 Task: Select all in the smart commit changes.
Action: Mouse moved to (27, 635)
Screenshot: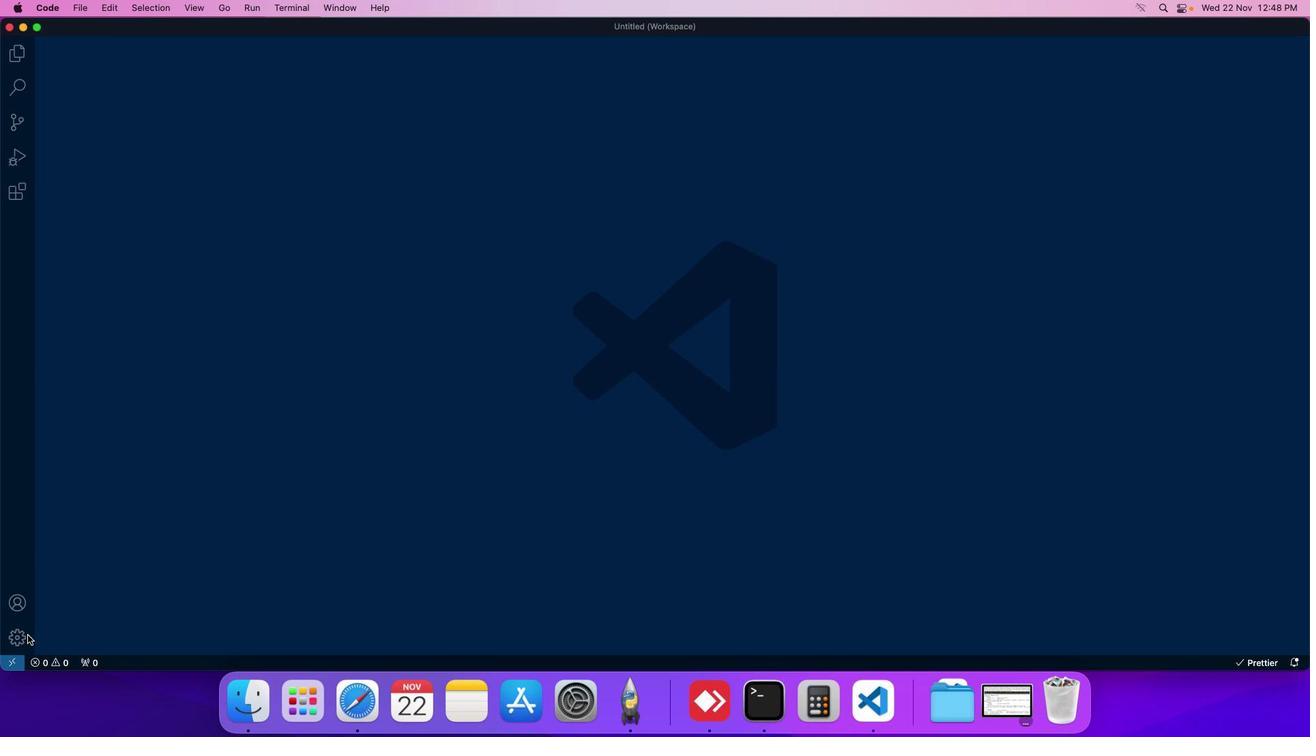
Action: Mouse pressed left at (27, 635)
Screenshot: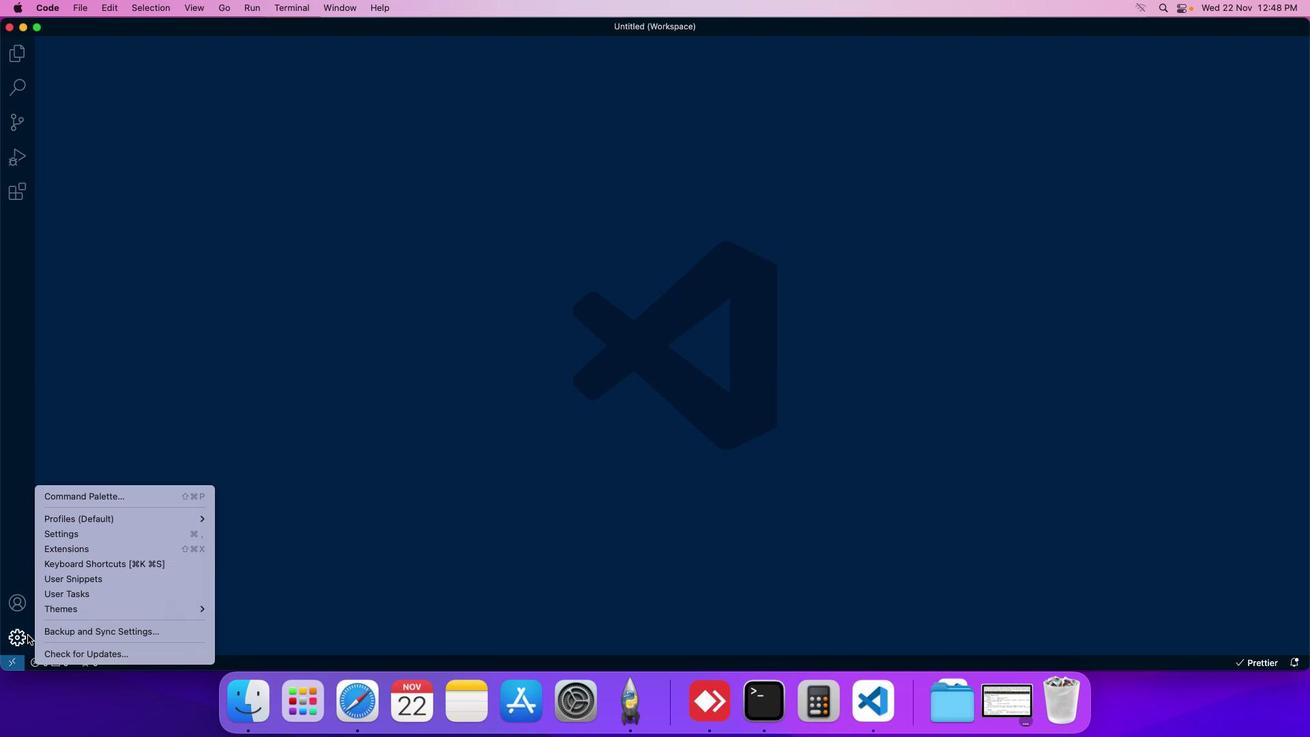 
Action: Mouse moved to (55, 539)
Screenshot: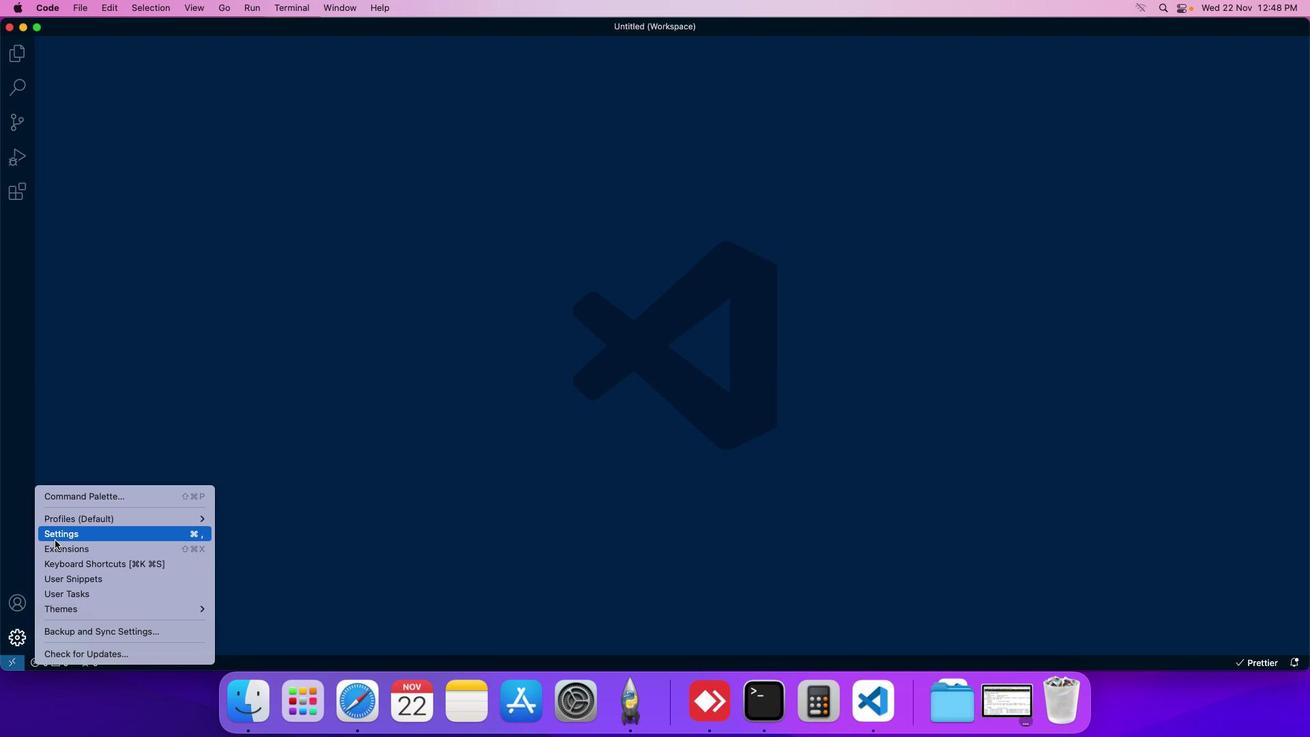 
Action: Mouse pressed left at (55, 539)
Screenshot: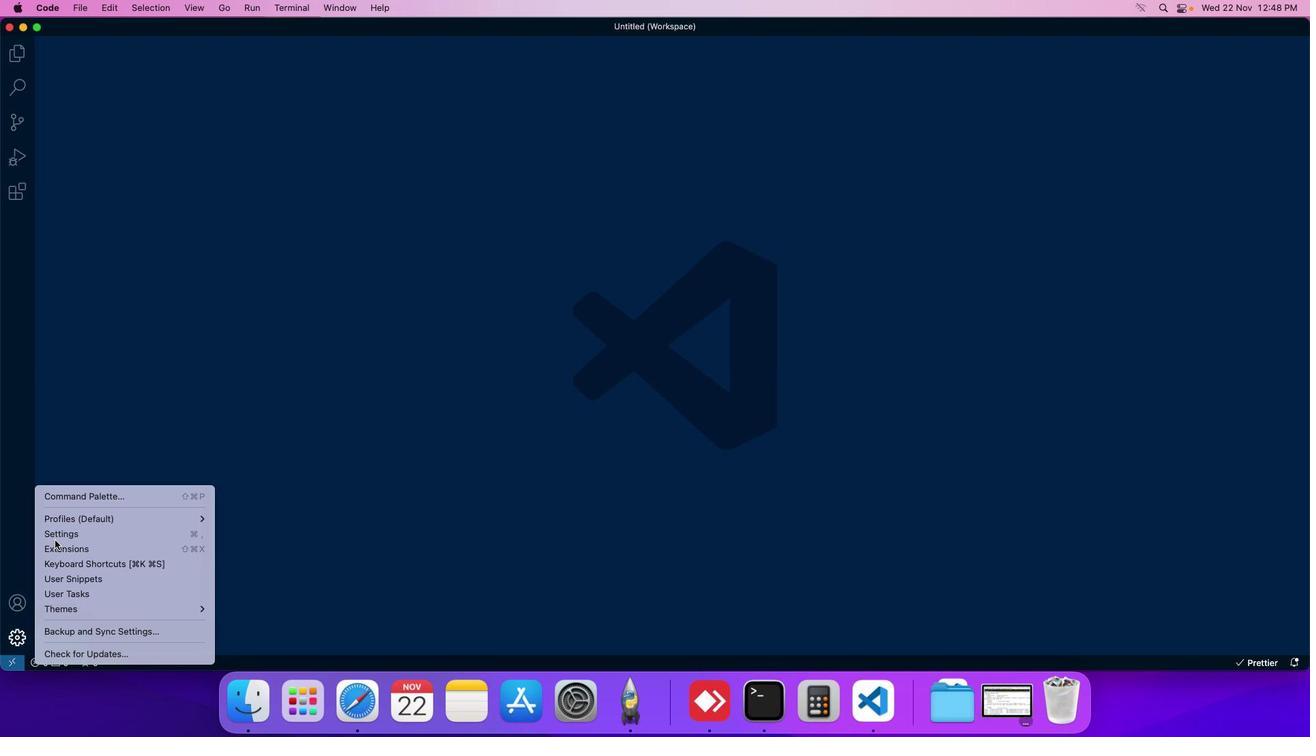 
Action: Mouse moved to (307, 111)
Screenshot: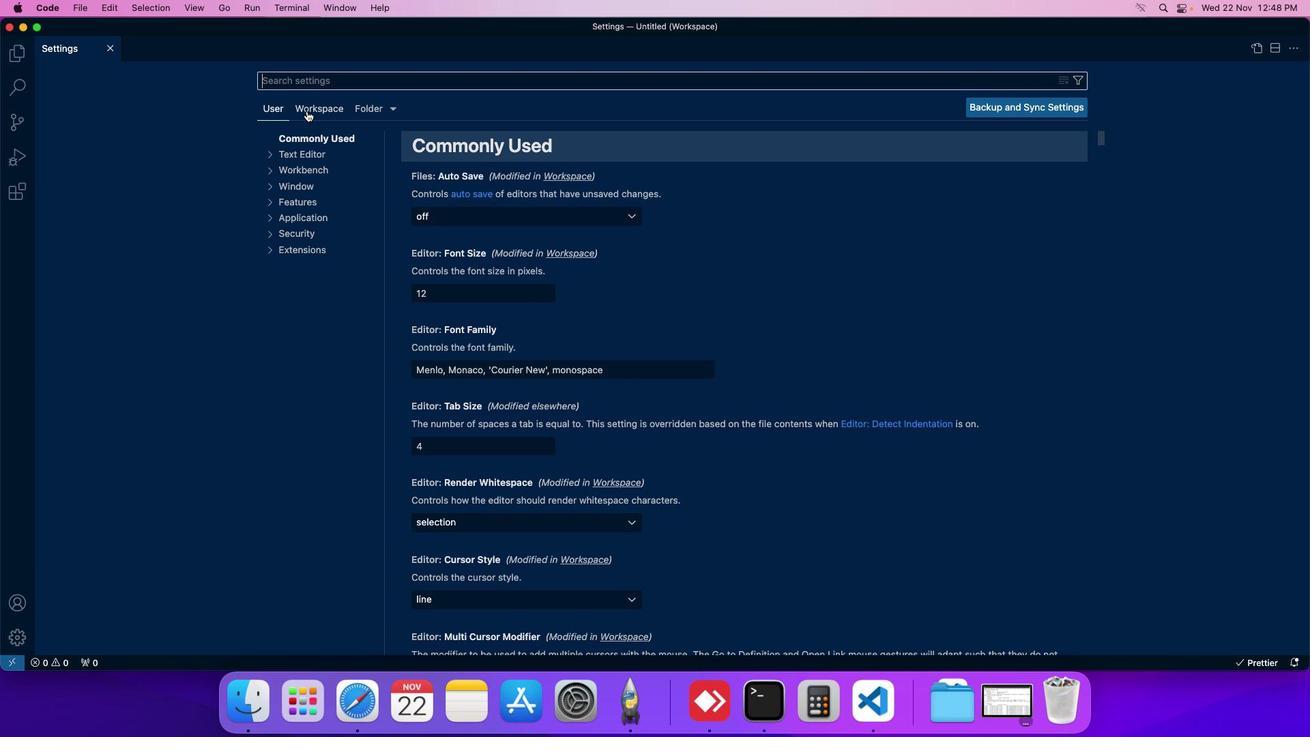 
Action: Mouse pressed left at (307, 111)
Screenshot: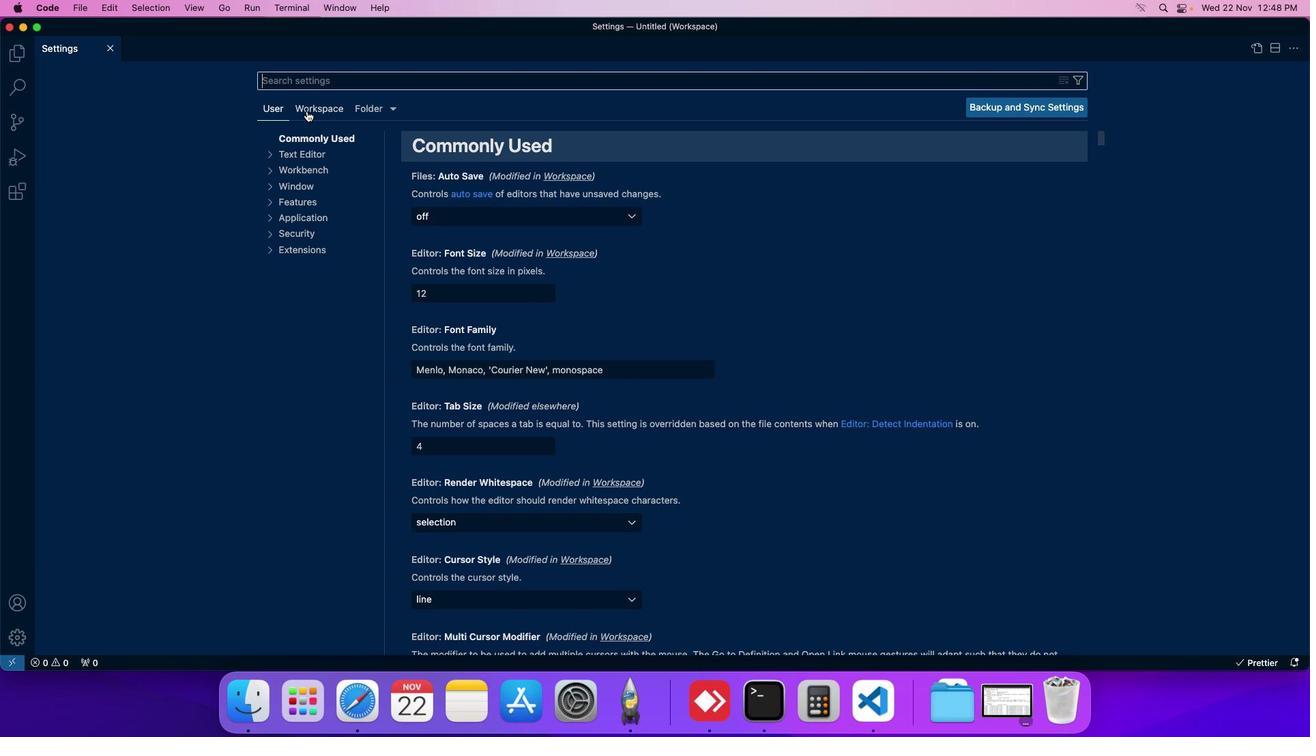 
Action: Mouse moved to (298, 236)
Screenshot: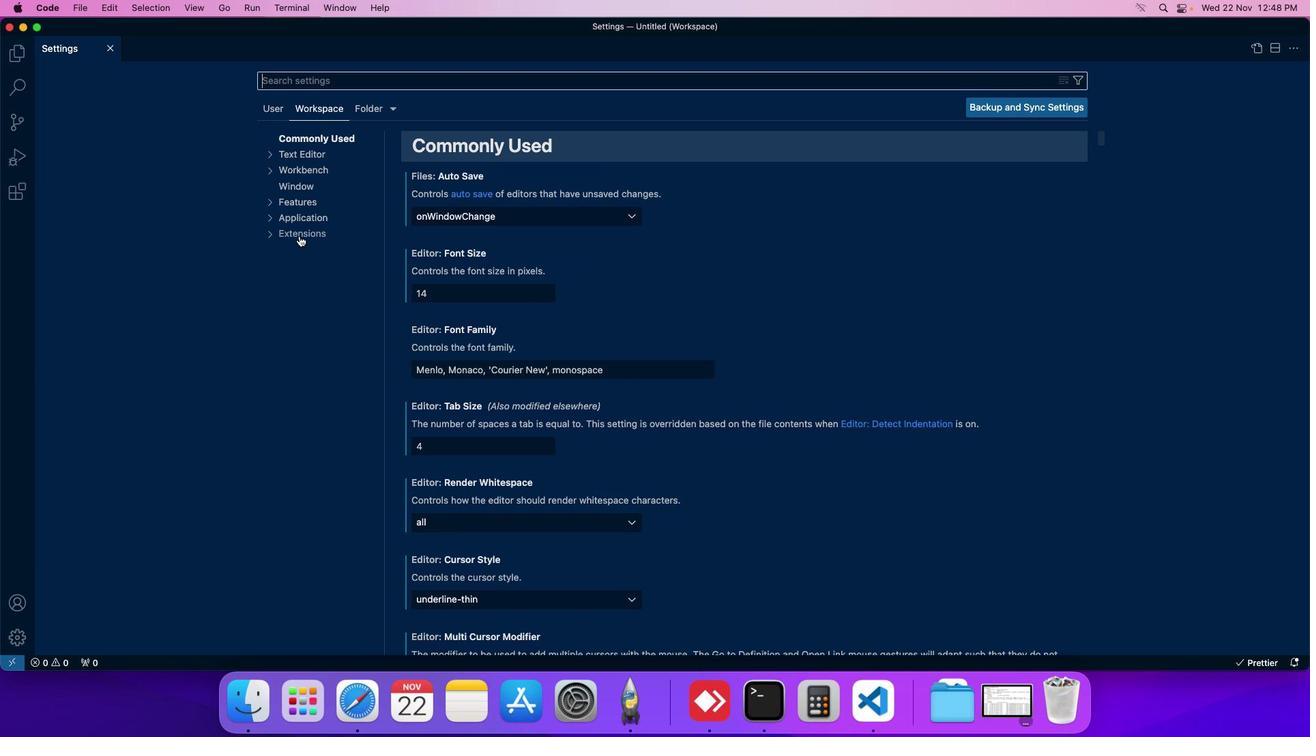 
Action: Mouse pressed left at (298, 236)
Screenshot: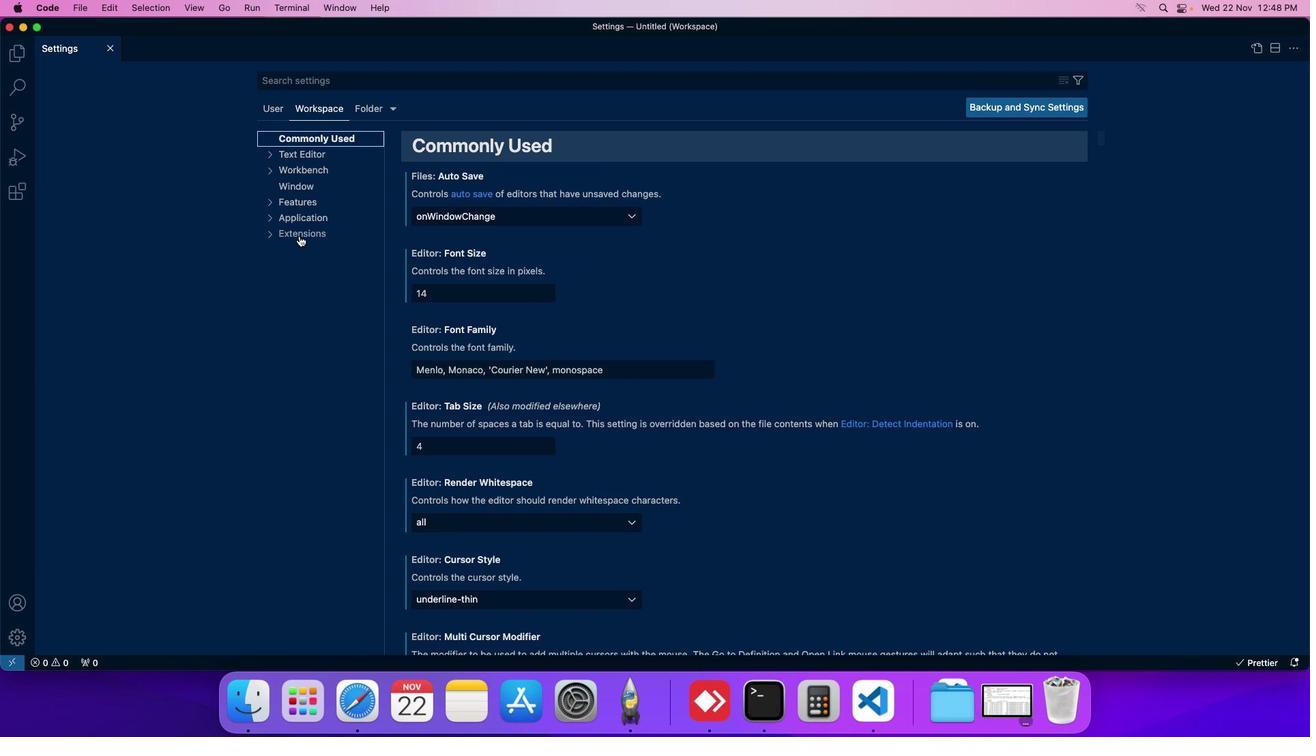 
Action: Mouse moved to (297, 297)
Screenshot: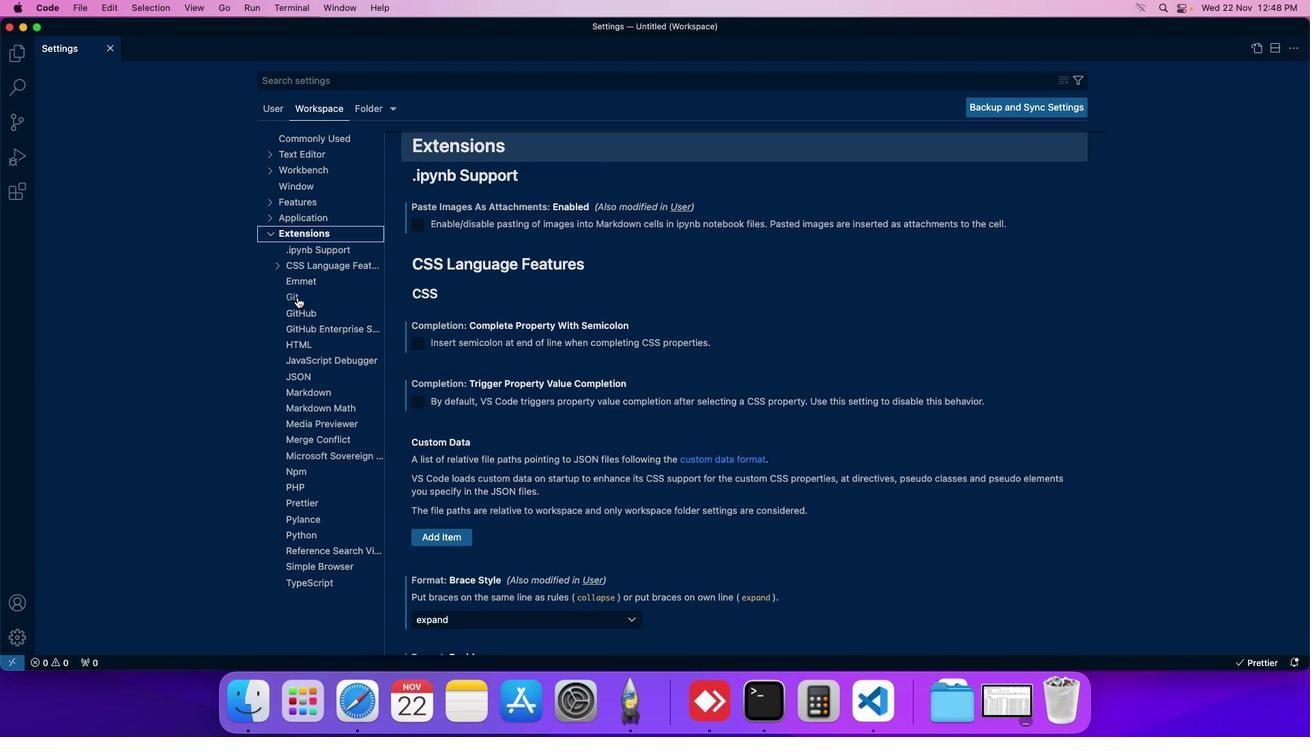 
Action: Mouse pressed left at (297, 297)
Screenshot: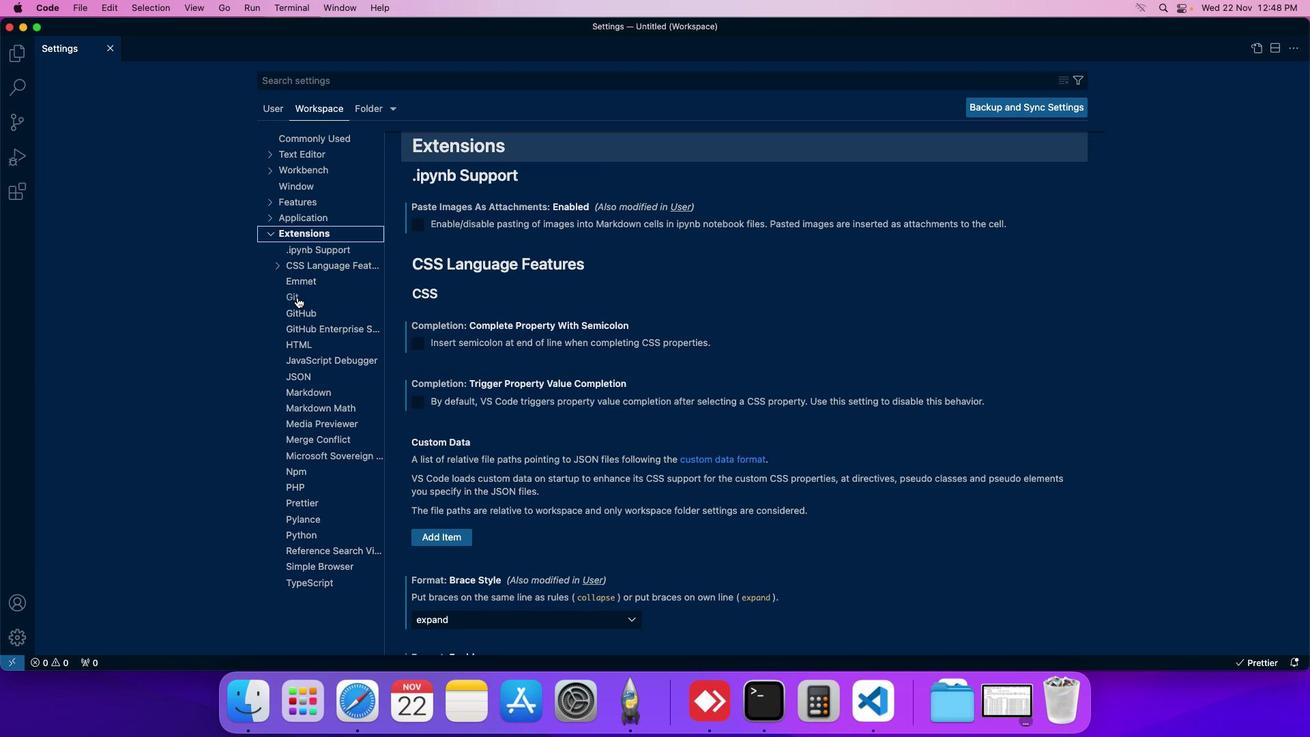 
Action: Mouse moved to (507, 384)
Screenshot: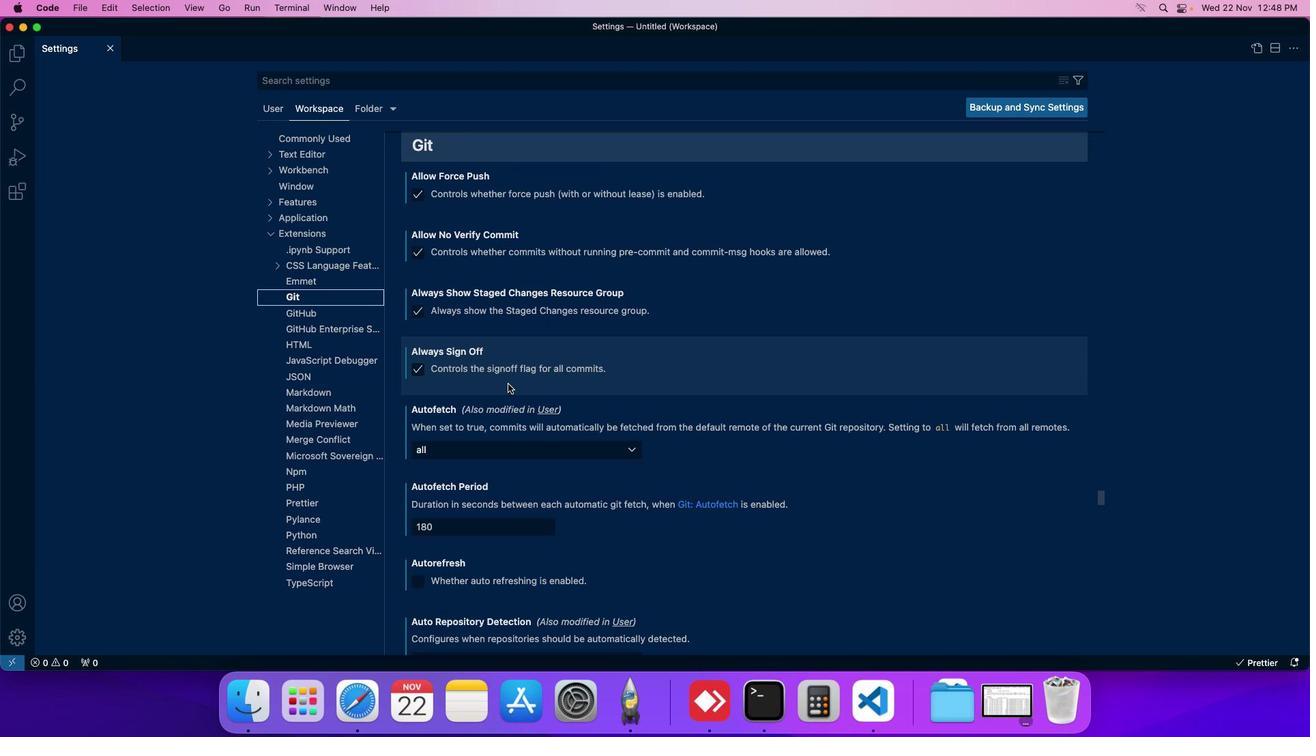 
Action: Mouse scrolled (507, 384) with delta (0, 0)
Screenshot: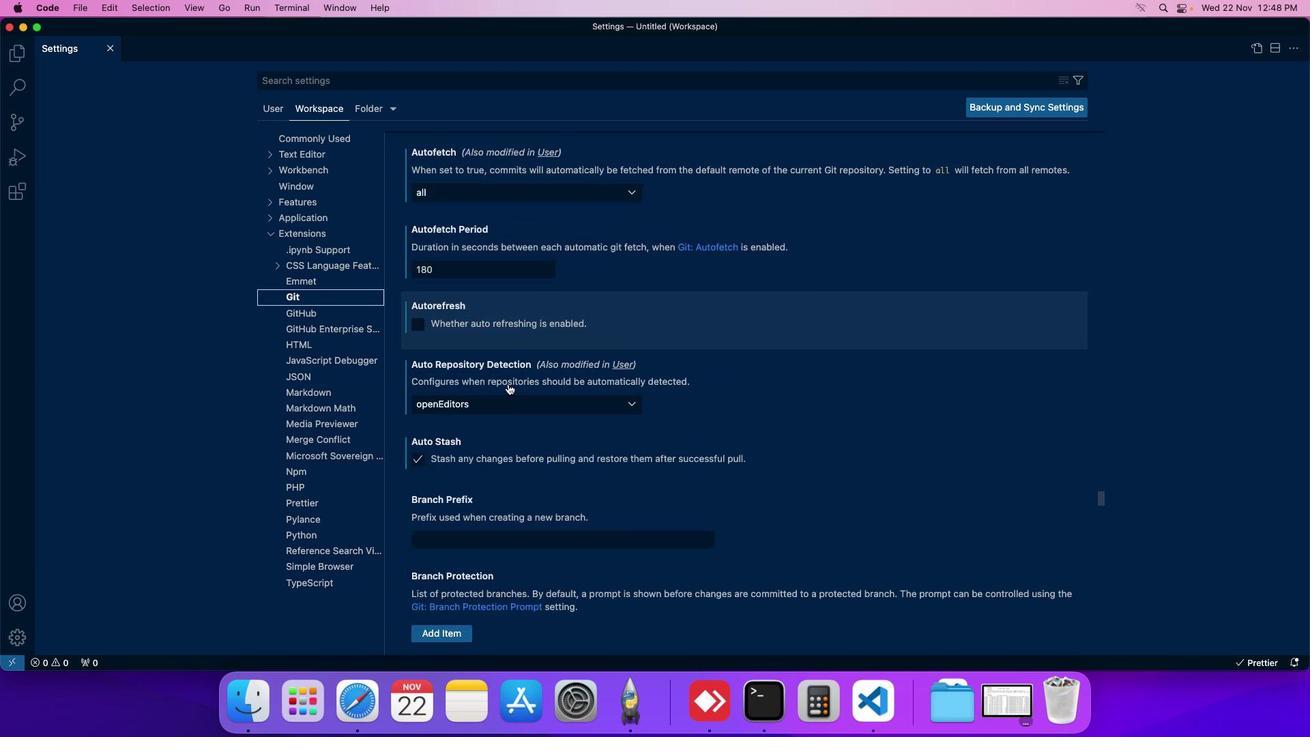 
Action: Mouse scrolled (507, 384) with delta (0, 0)
Screenshot: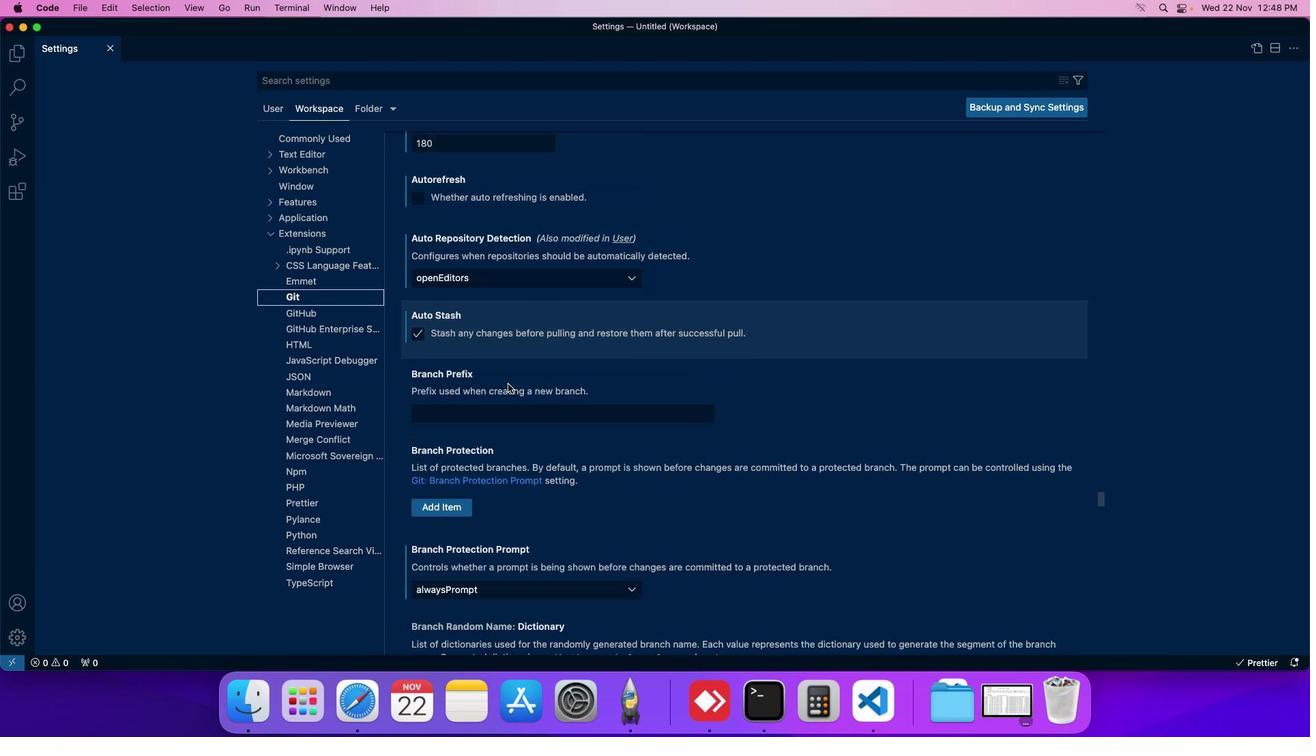 
Action: Mouse scrolled (507, 384) with delta (0, 0)
Screenshot: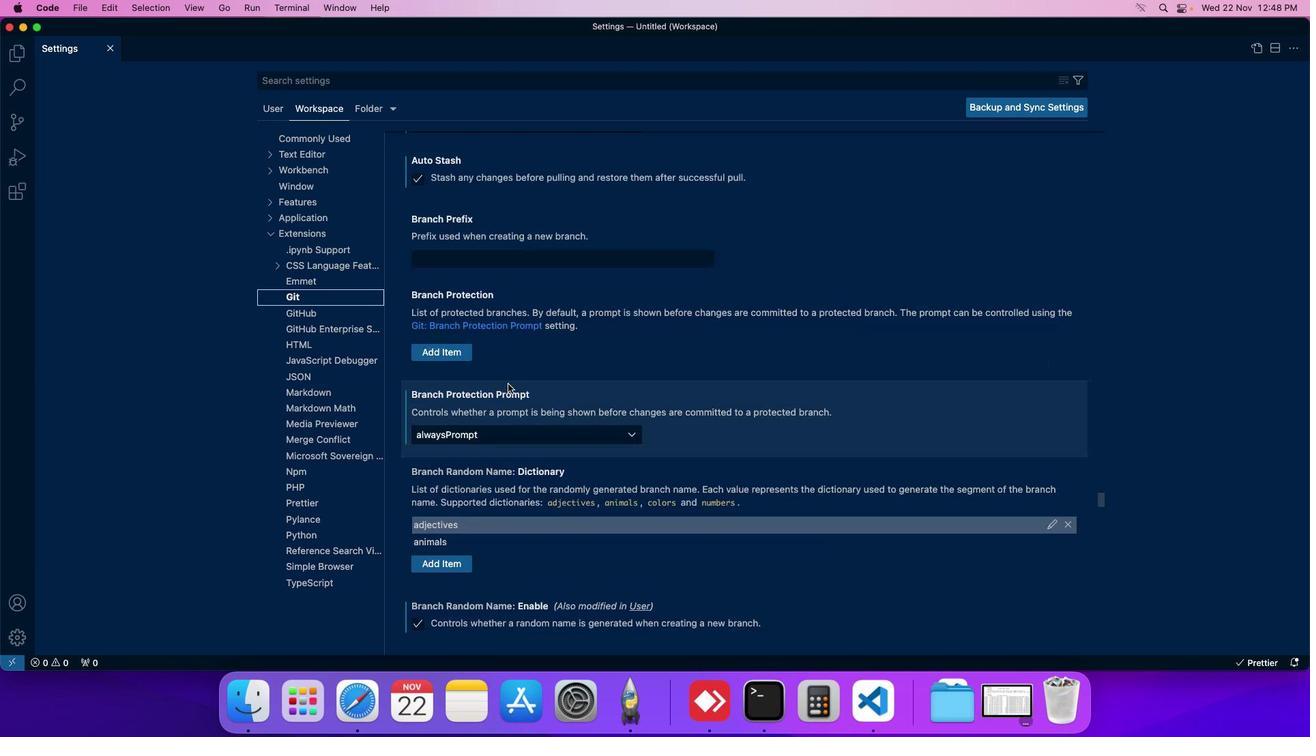 
Action: Mouse scrolled (507, 384) with delta (0, 0)
Screenshot: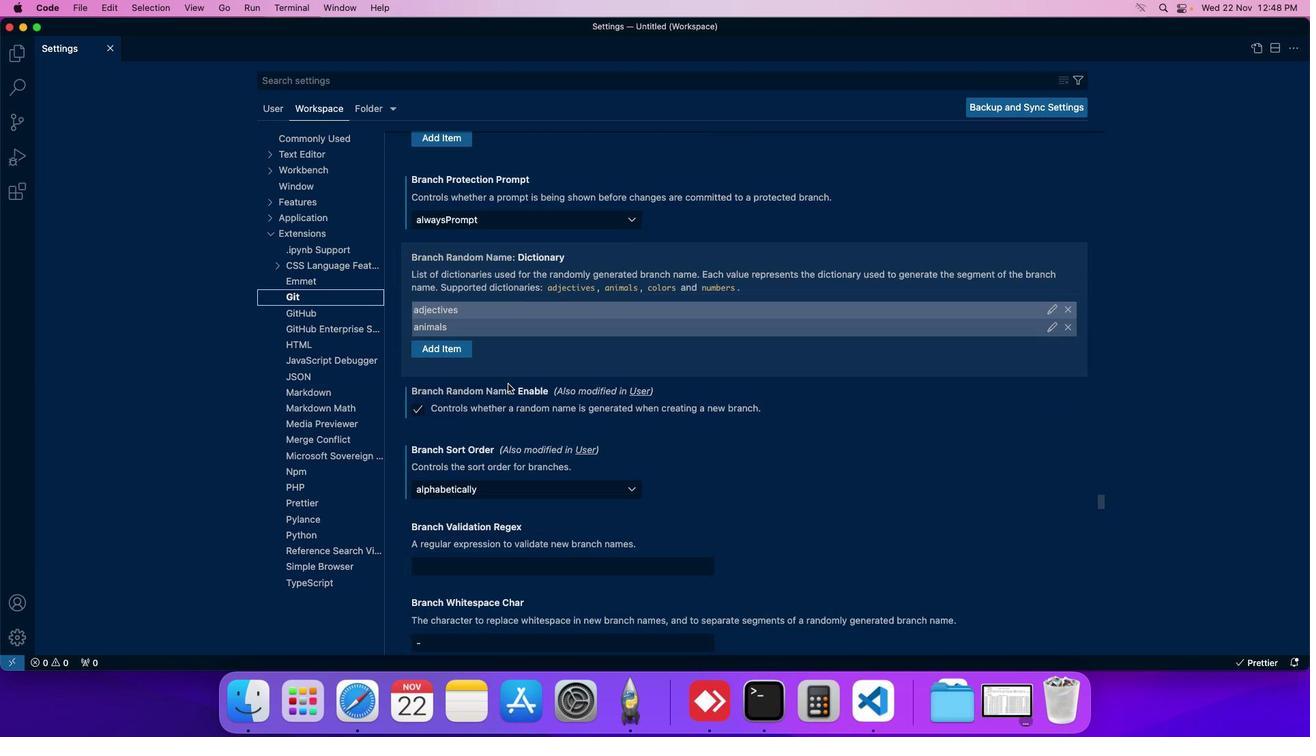 
Action: Mouse scrolled (507, 384) with delta (0, 0)
Screenshot: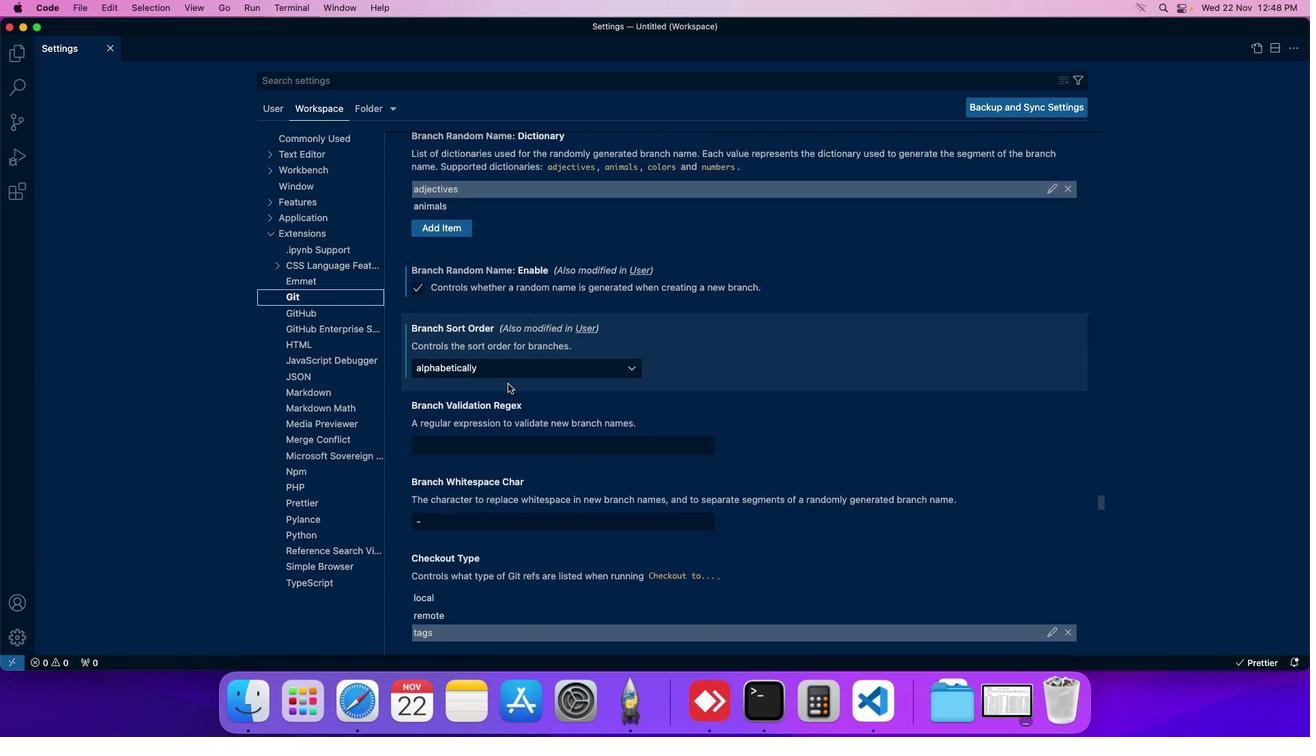 
Action: Mouse scrolled (507, 384) with delta (0, 0)
Screenshot: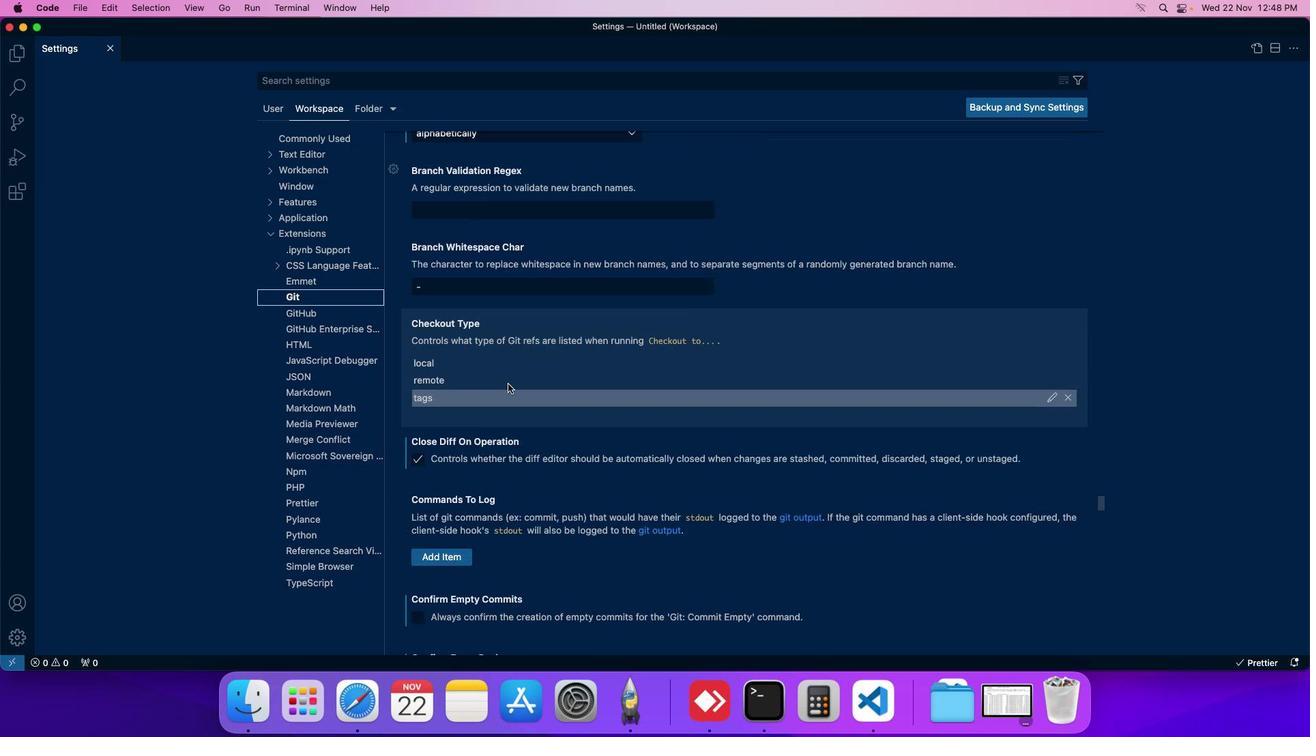 
Action: Mouse scrolled (507, 384) with delta (0, 0)
Screenshot: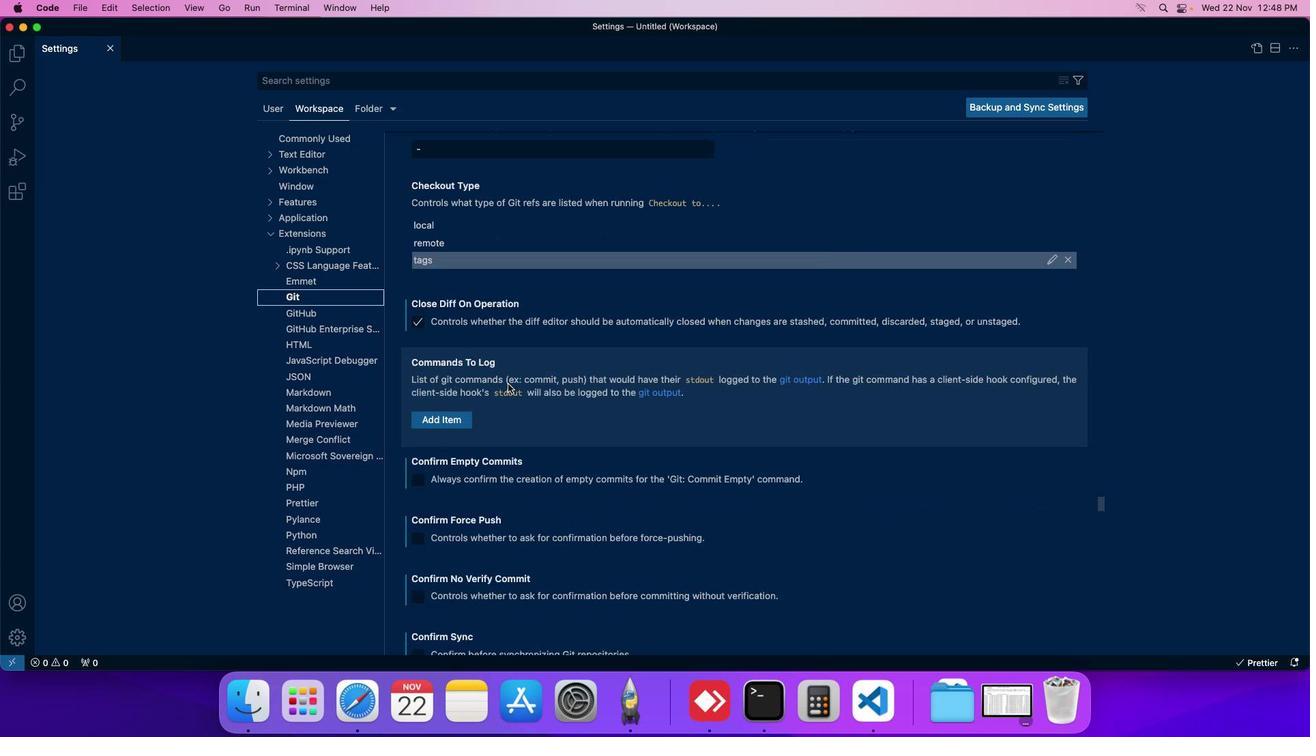 
Action: Mouse scrolled (507, 384) with delta (0, 0)
Screenshot: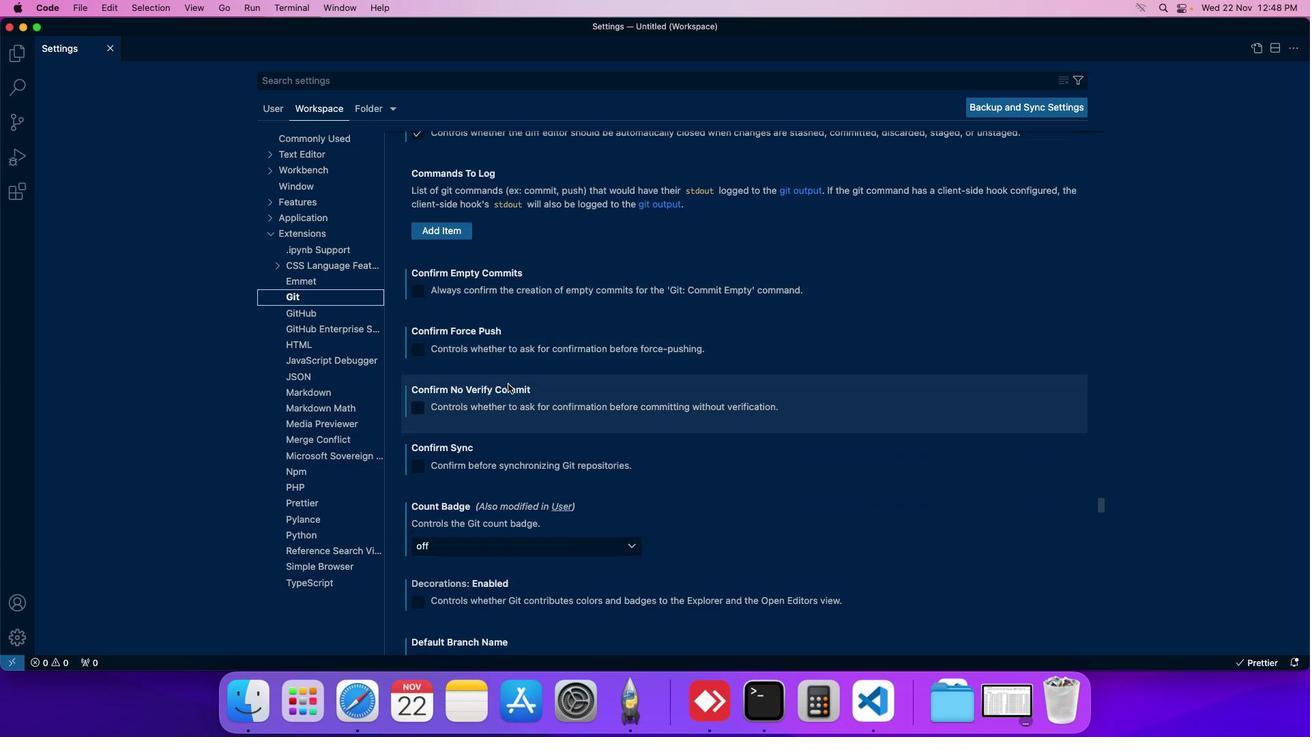 
Action: Mouse scrolled (507, 384) with delta (0, 0)
Screenshot: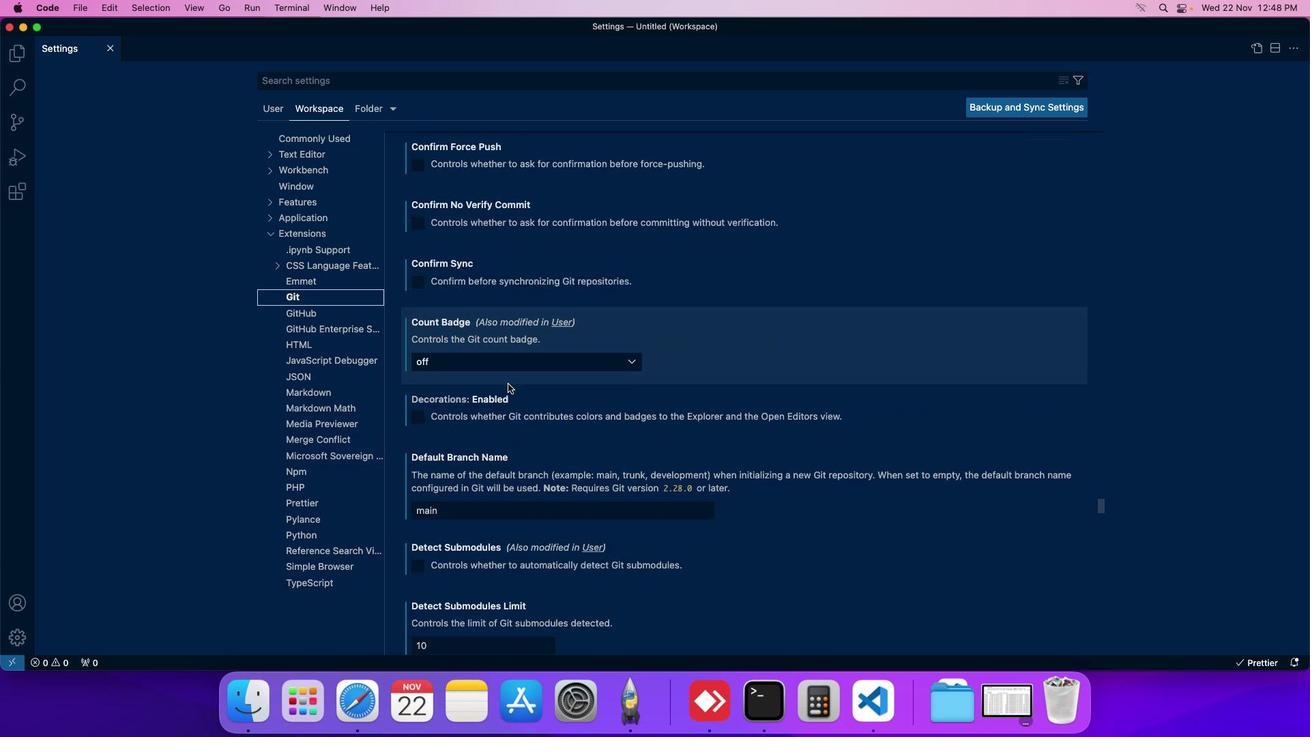 
Action: Mouse scrolled (507, 384) with delta (0, 0)
Screenshot: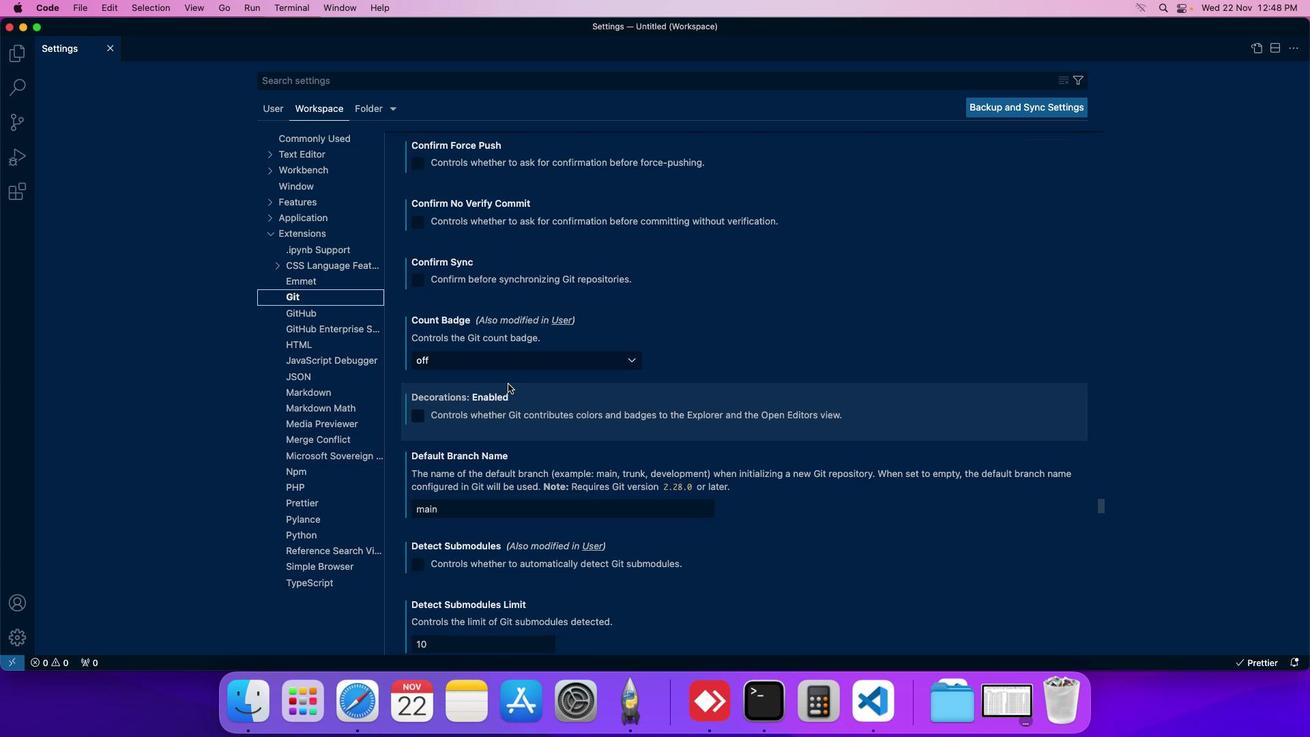 
Action: Mouse scrolled (507, 384) with delta (0, 0)
Screenshot: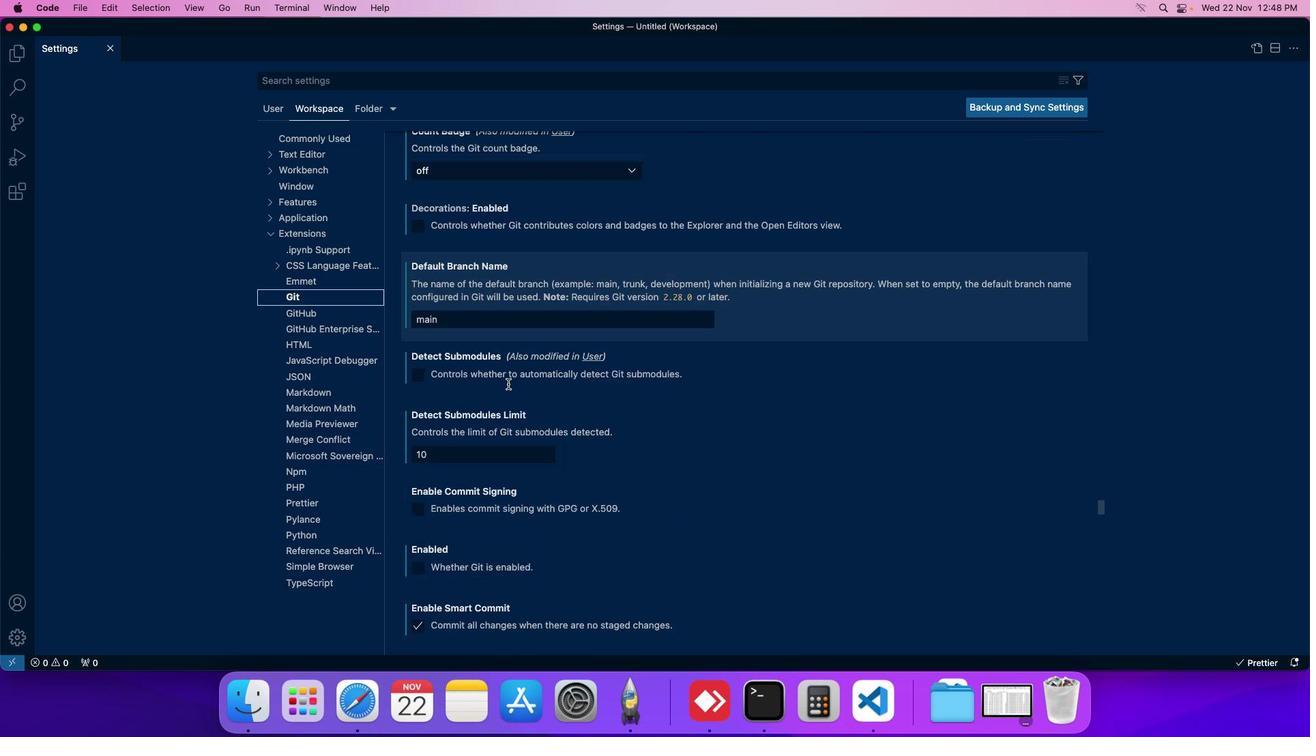 
Action: Mouse moved to (507, 383)
Screenshot: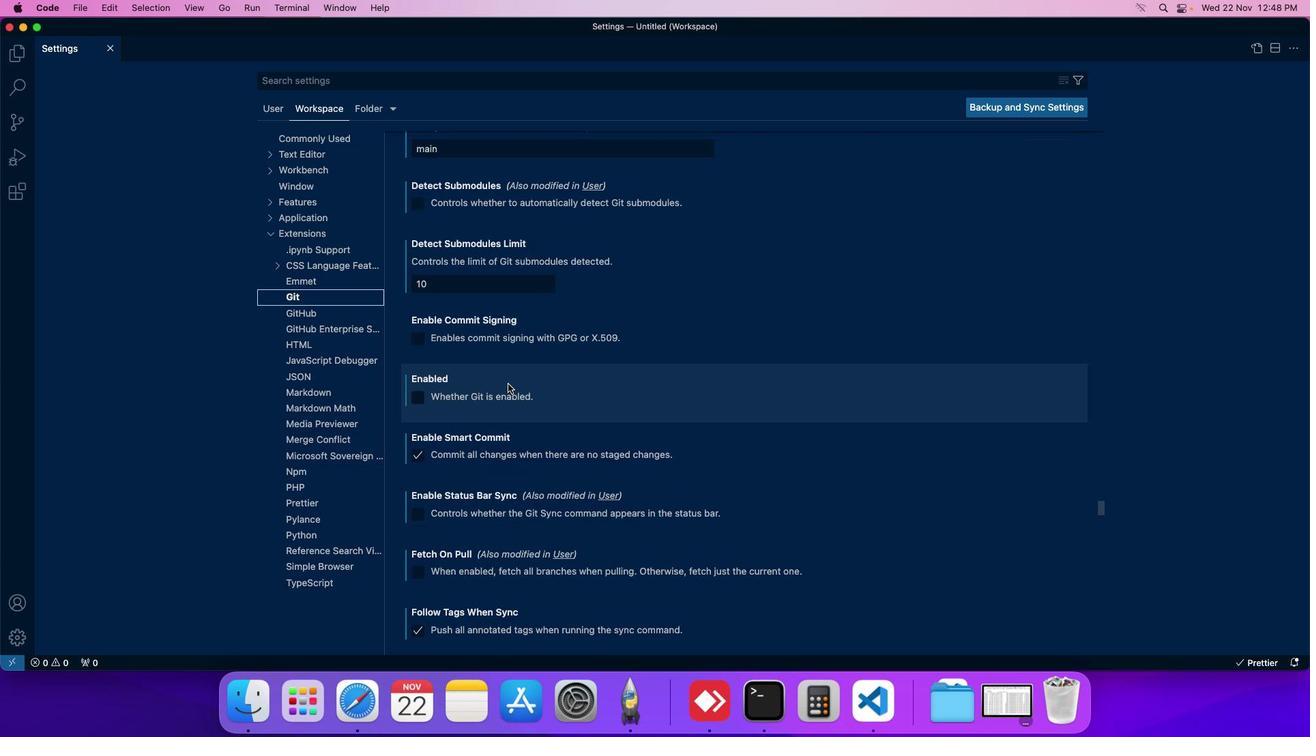 
Action: Mouse scrolled (507, 383) with delta (0, 0)
Screenshot: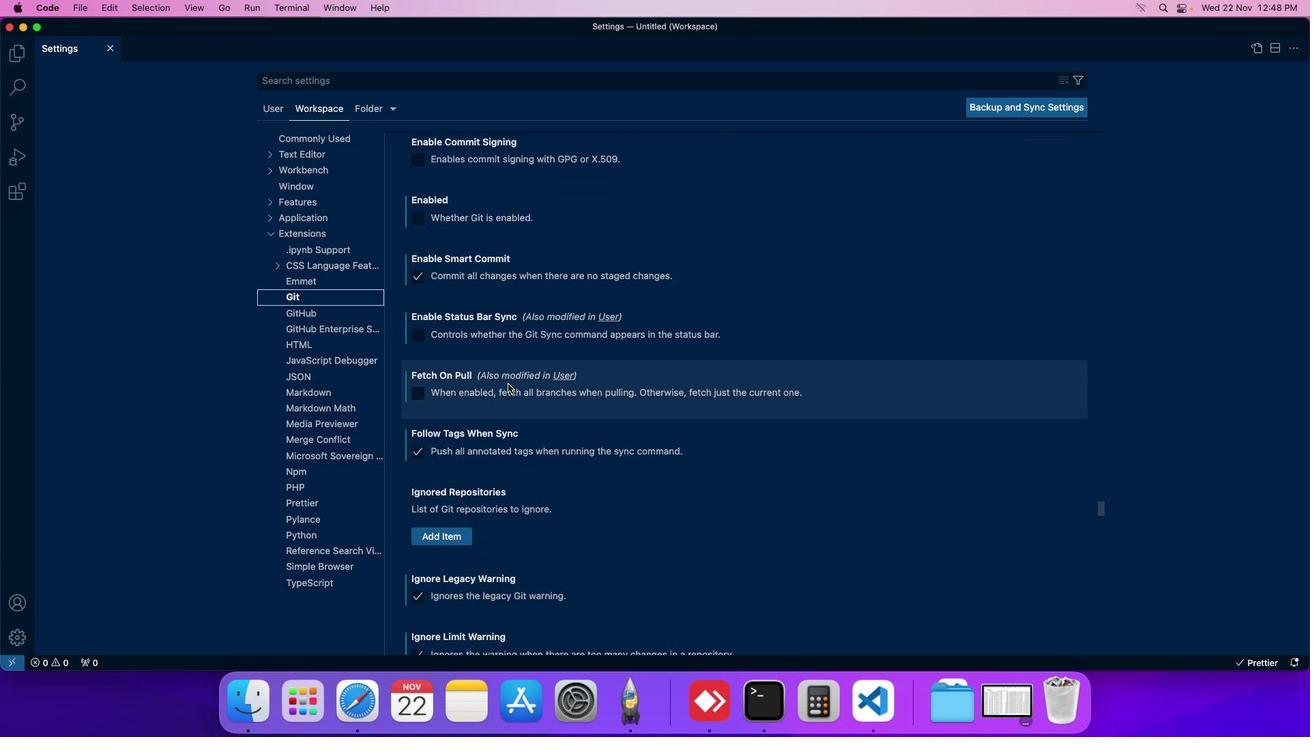 
Action: Mouse scrolled (507, 383) with delta (0, 0)
Screenshot: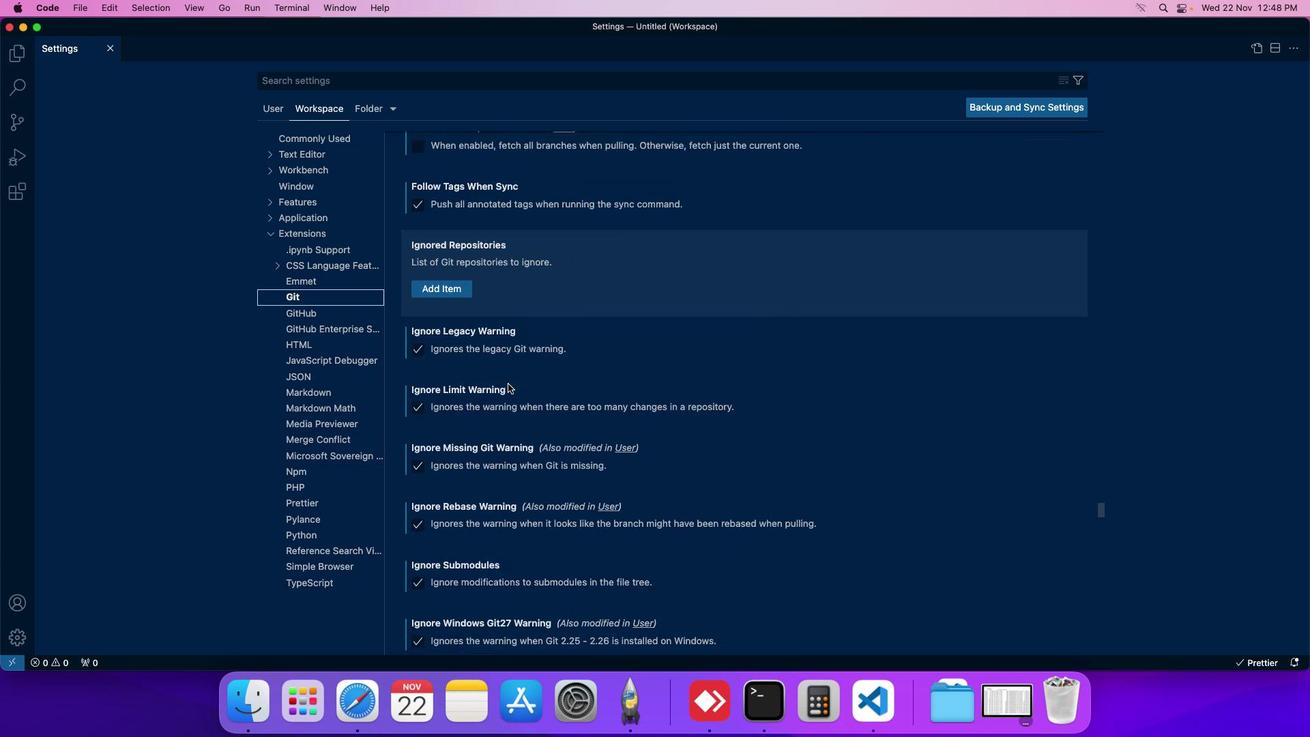 
Action: Mouse scrolled (507, 383) with delta (0, 0)
Screenshot: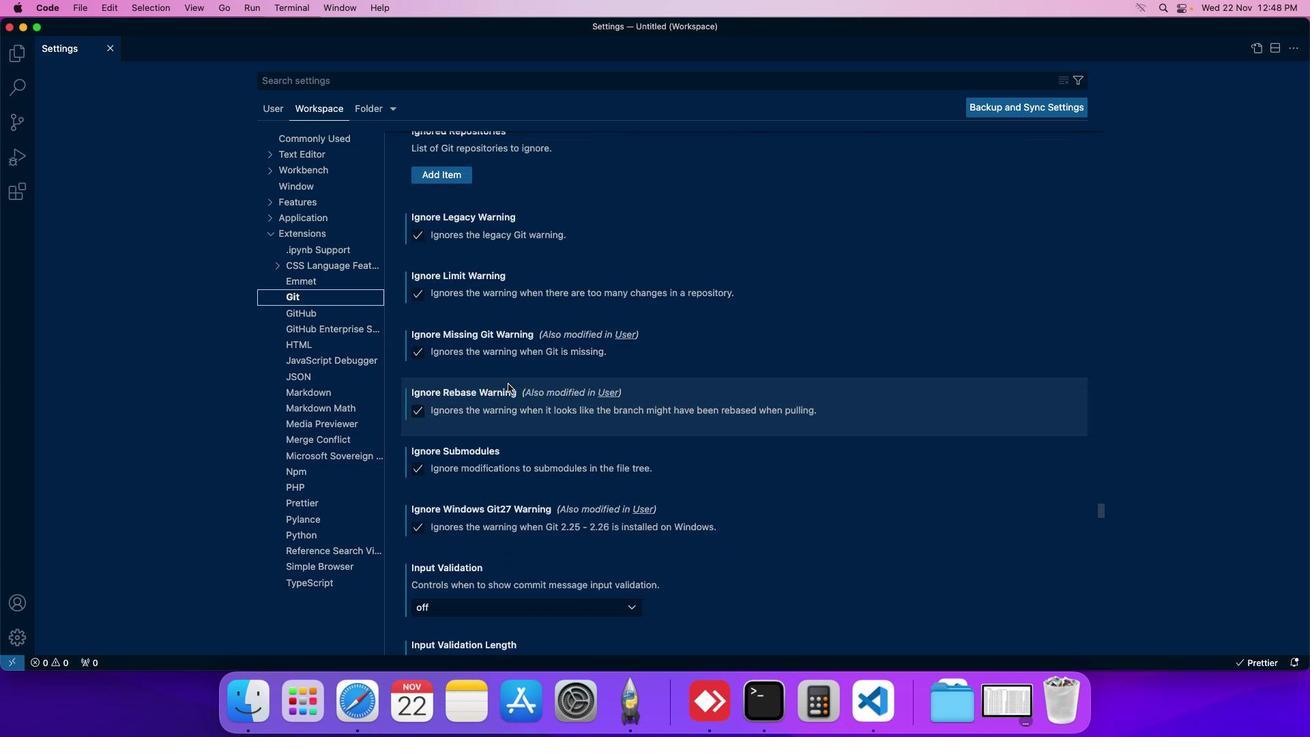 
Action: Mouse scrolled (507, 383) with delta (0, 0)
Screenshot: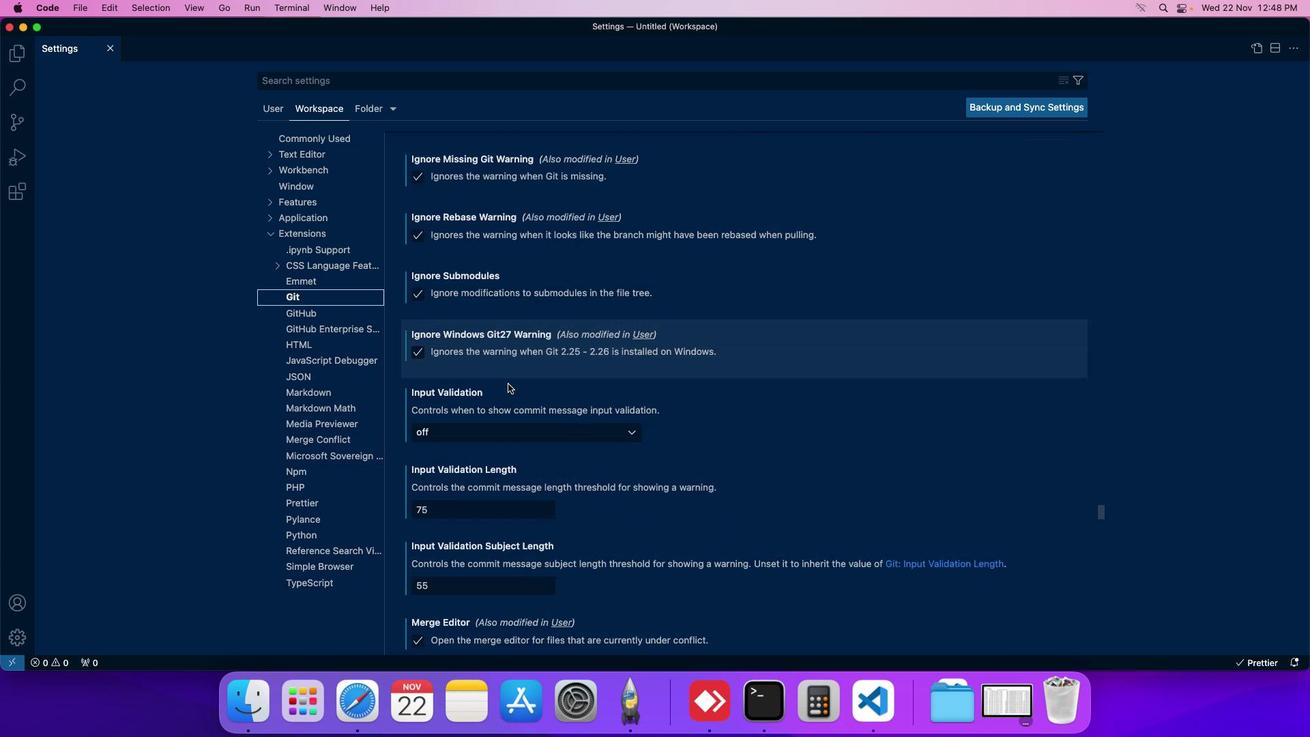 
Action: Mouse scrolled (507, 383) with delta (0, 0)
Screenshot: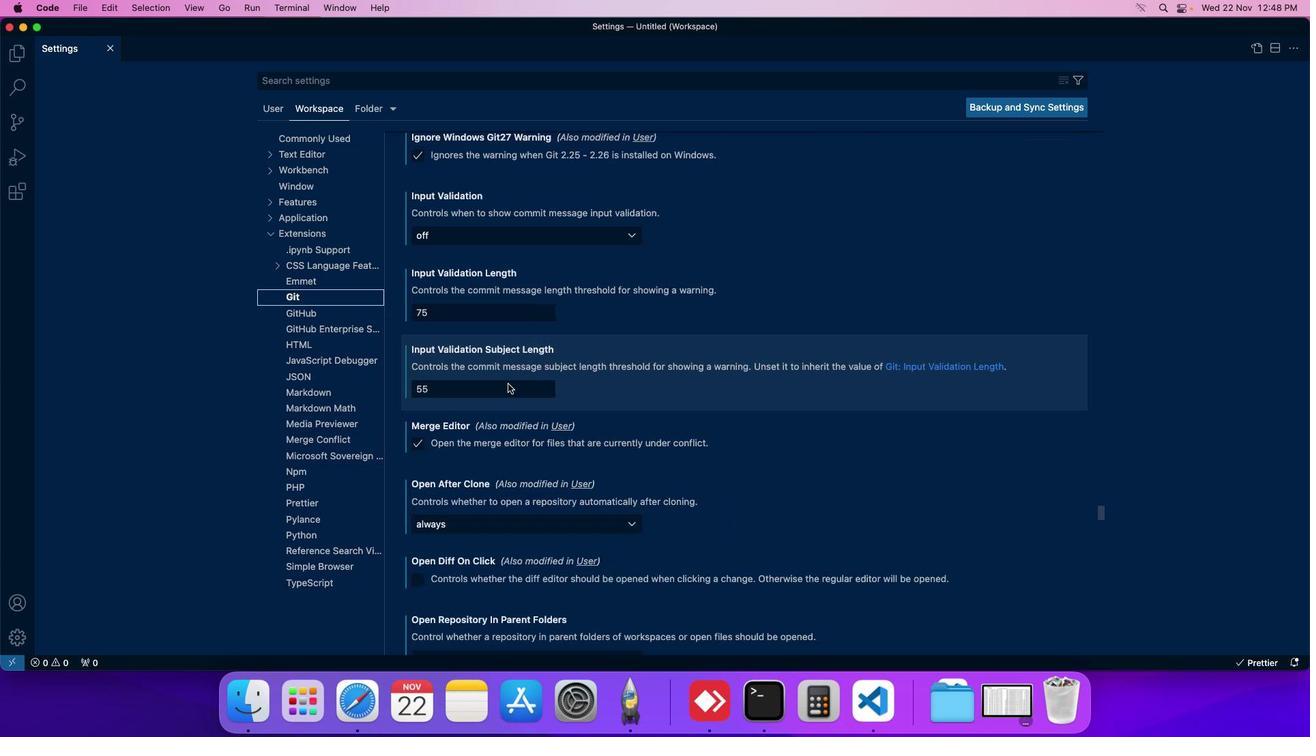 
Action: Mouse scrolled (507, 383) with delta (0, 0)
Screenshot: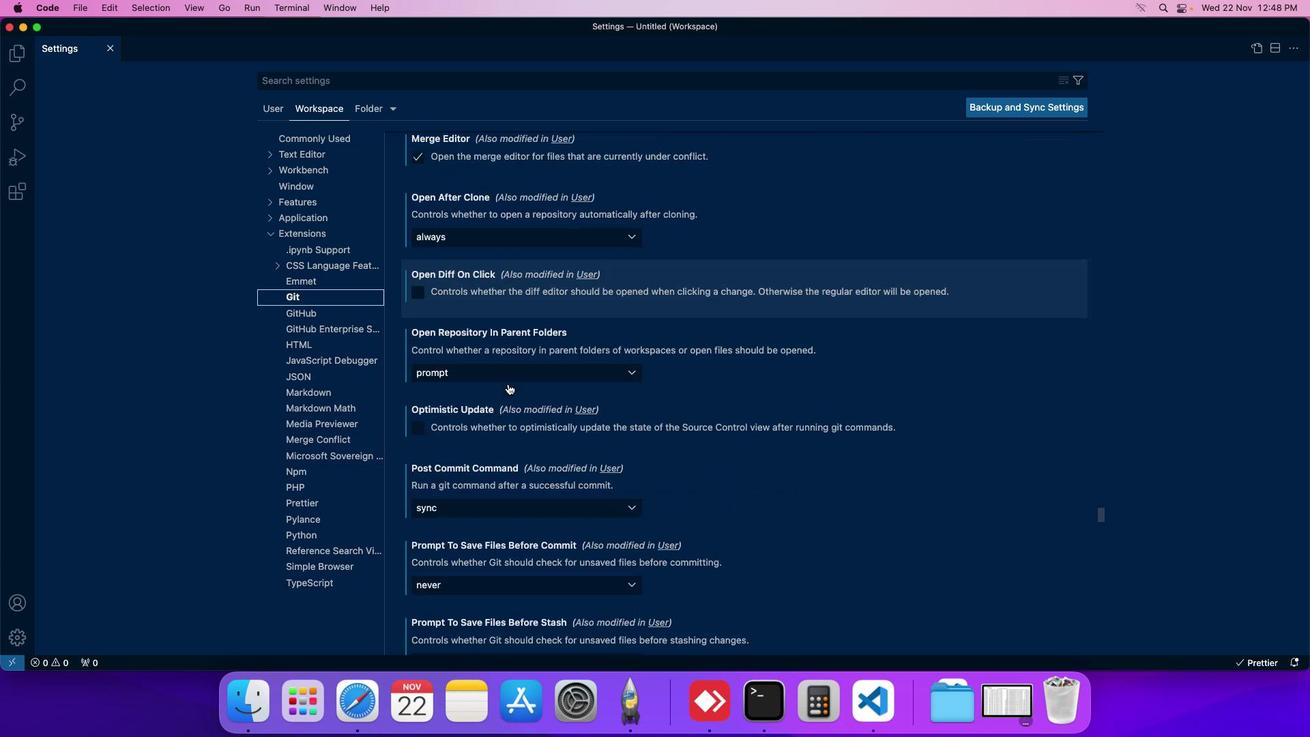 
Action: Mouse scrolled (507, 383) with delta (0, 0)
Screenshot: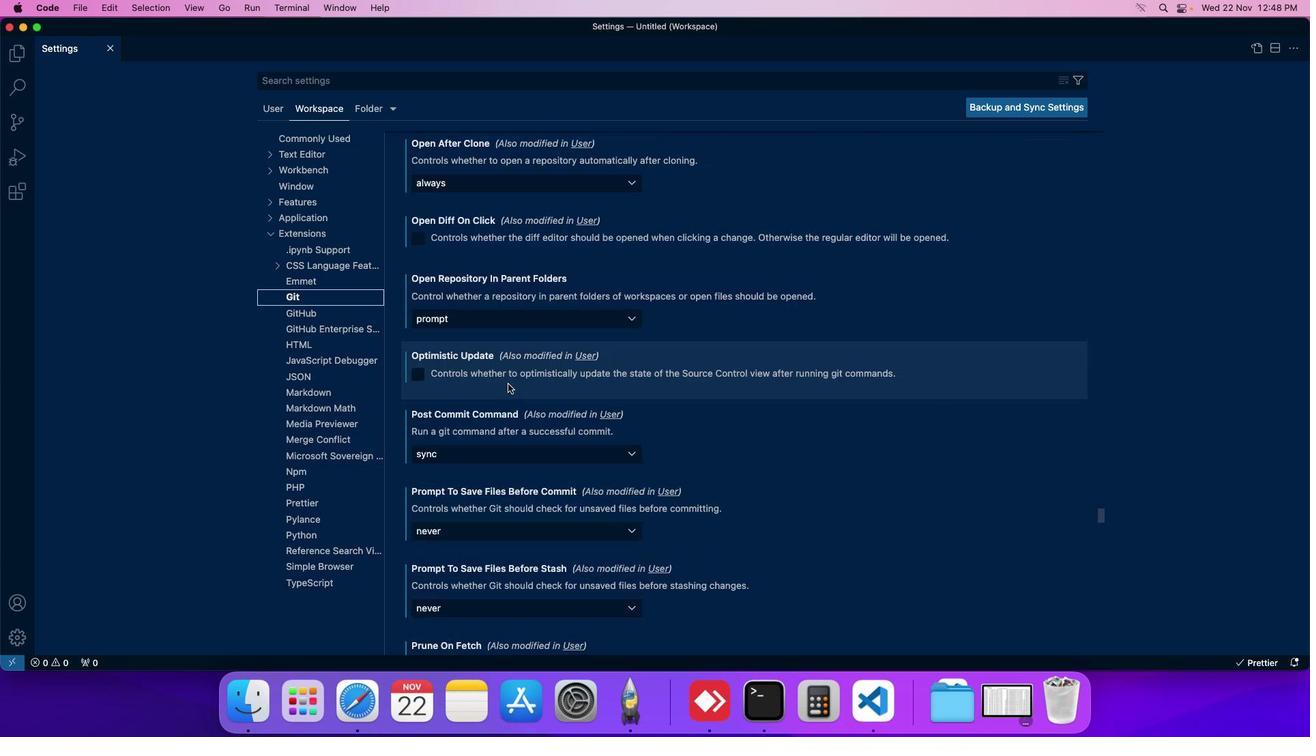 
Action: Mouse scrolled (507, 383) with delta (0, 0)
Screenshot: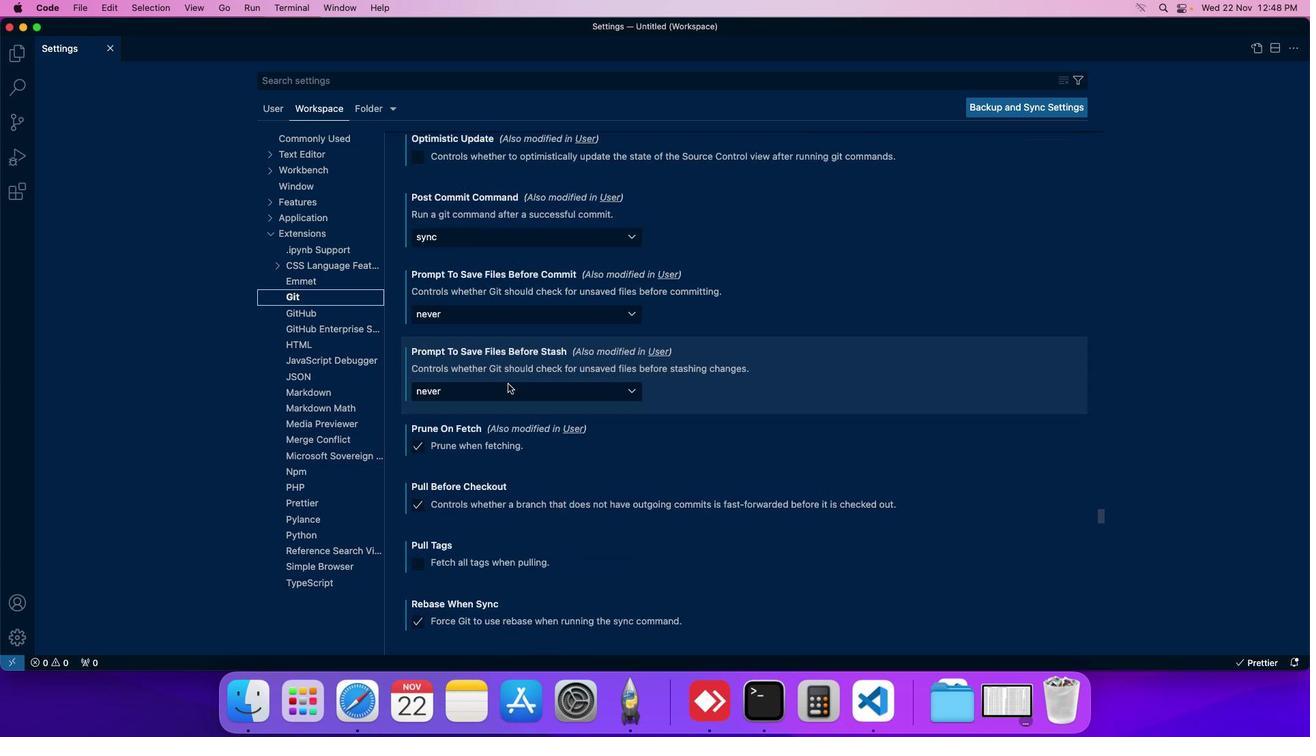 
Action: Mouse scrolled (507, 383) with delta (0, 0)
Screenshot: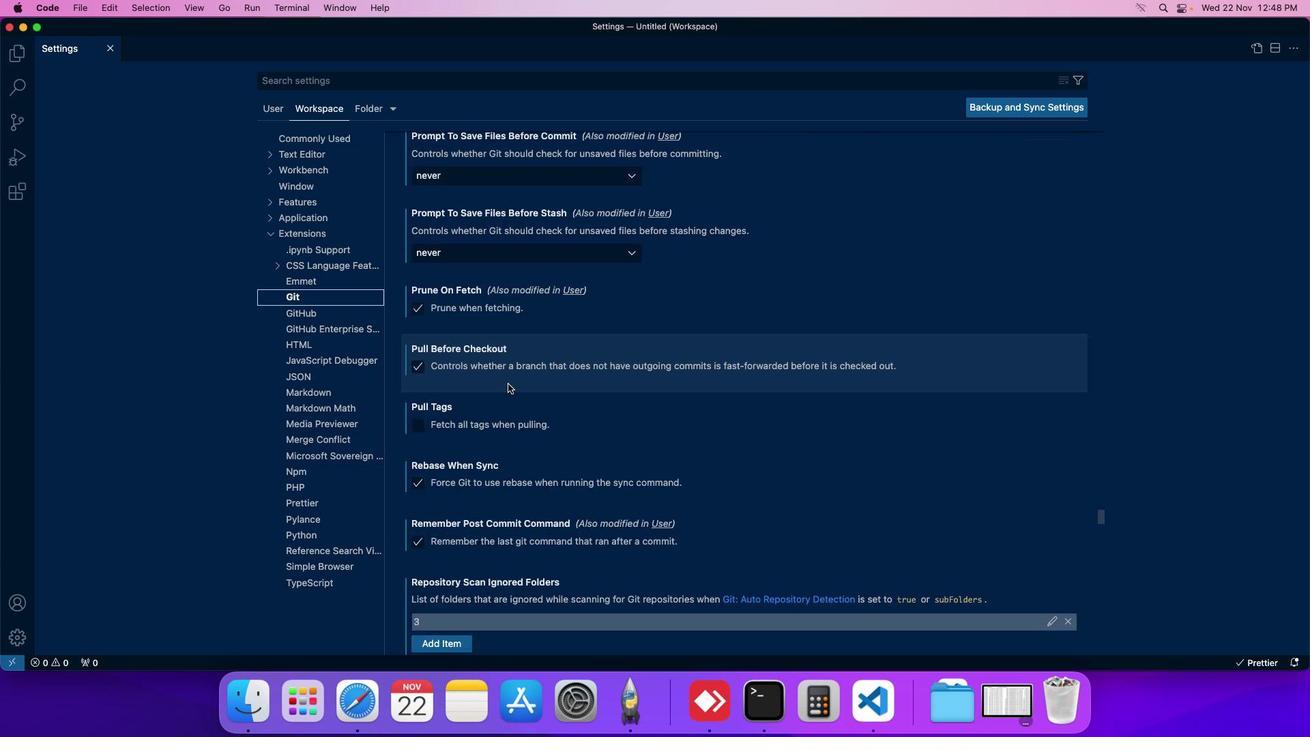 
Action: Mouse scrolled (507, 383) with delta (0, 0)
Screenshot: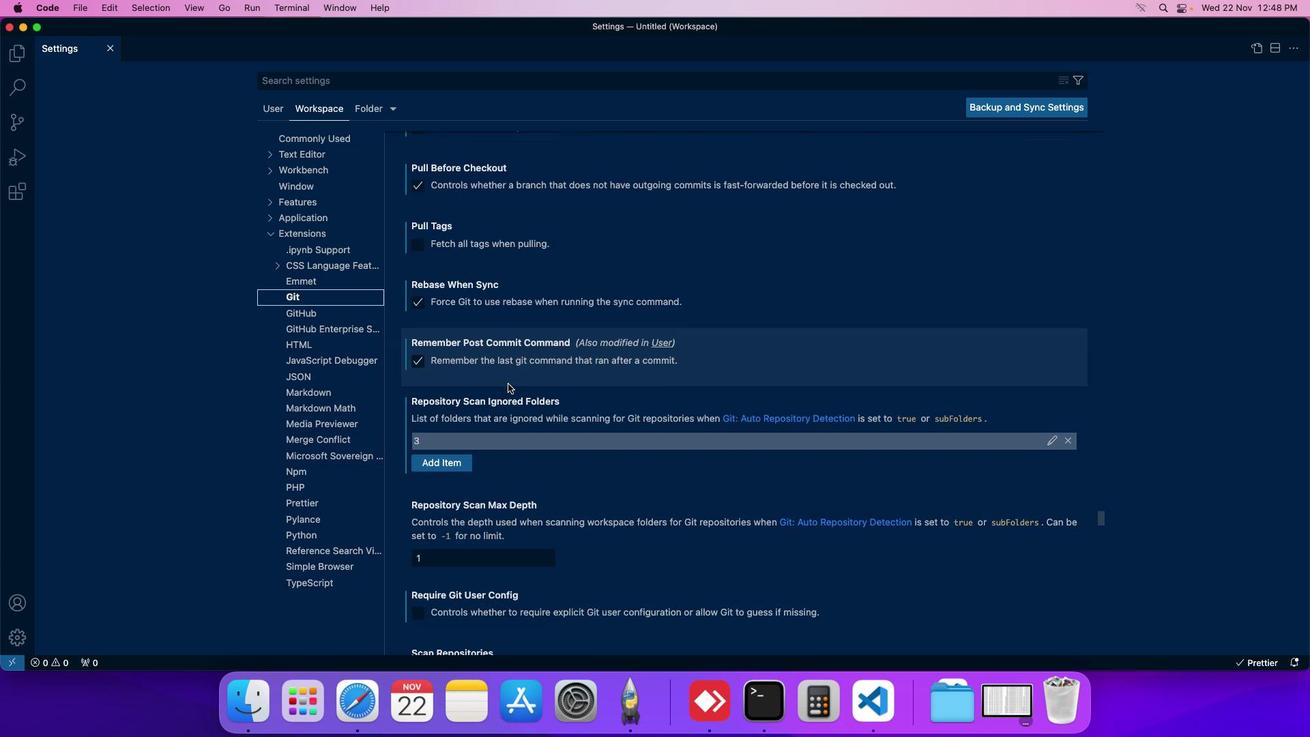 
Action: Mouse scrolled (507, 383) with delta (0, 0)
Screenshot: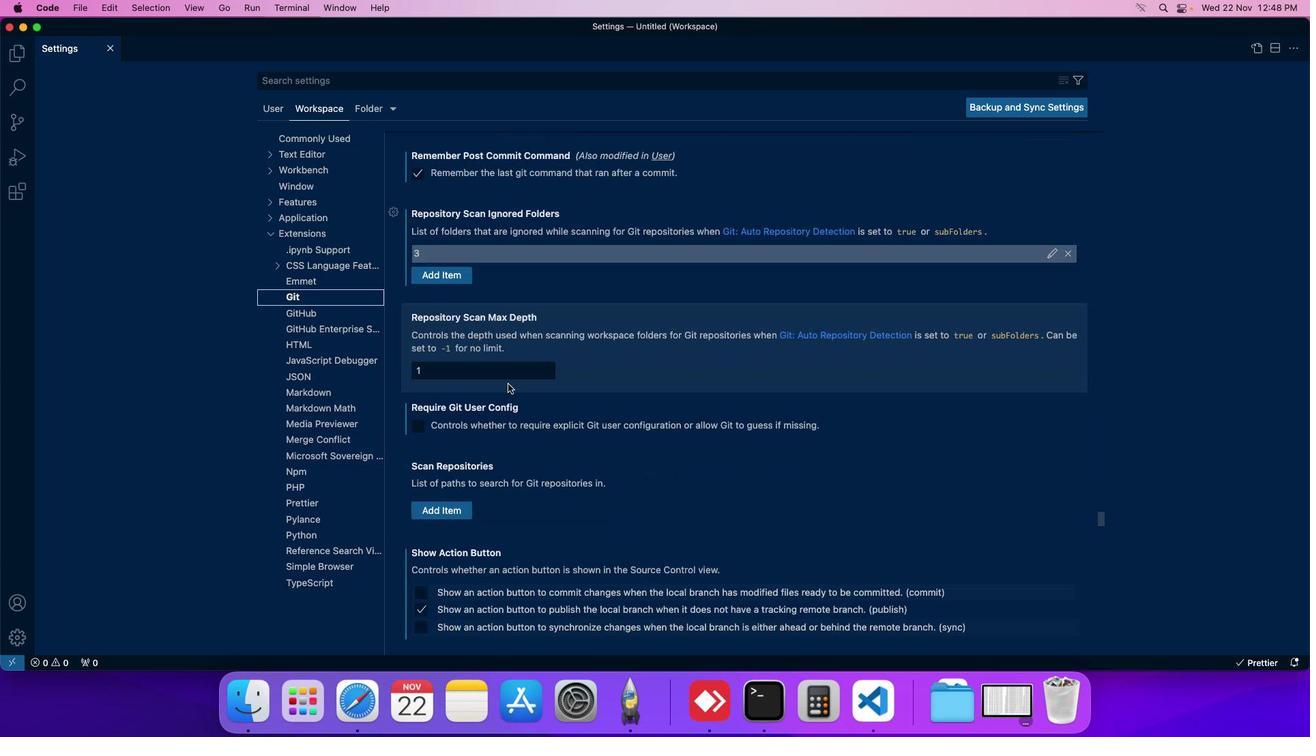 
Action: Mouse scrolled (507, 383) with delta (0, 0)
Screenshot: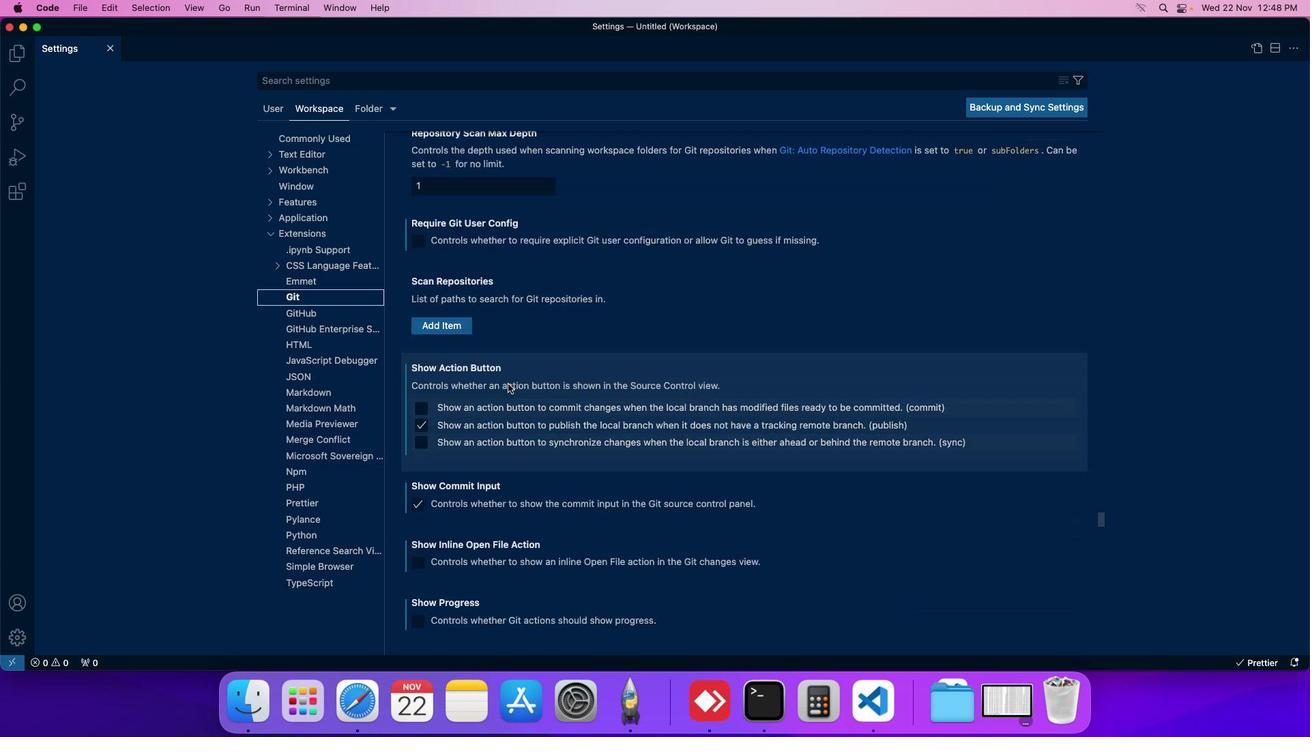 
Action: Mouse scrolled (507, 383) with delta (0, 0)
Screenshot: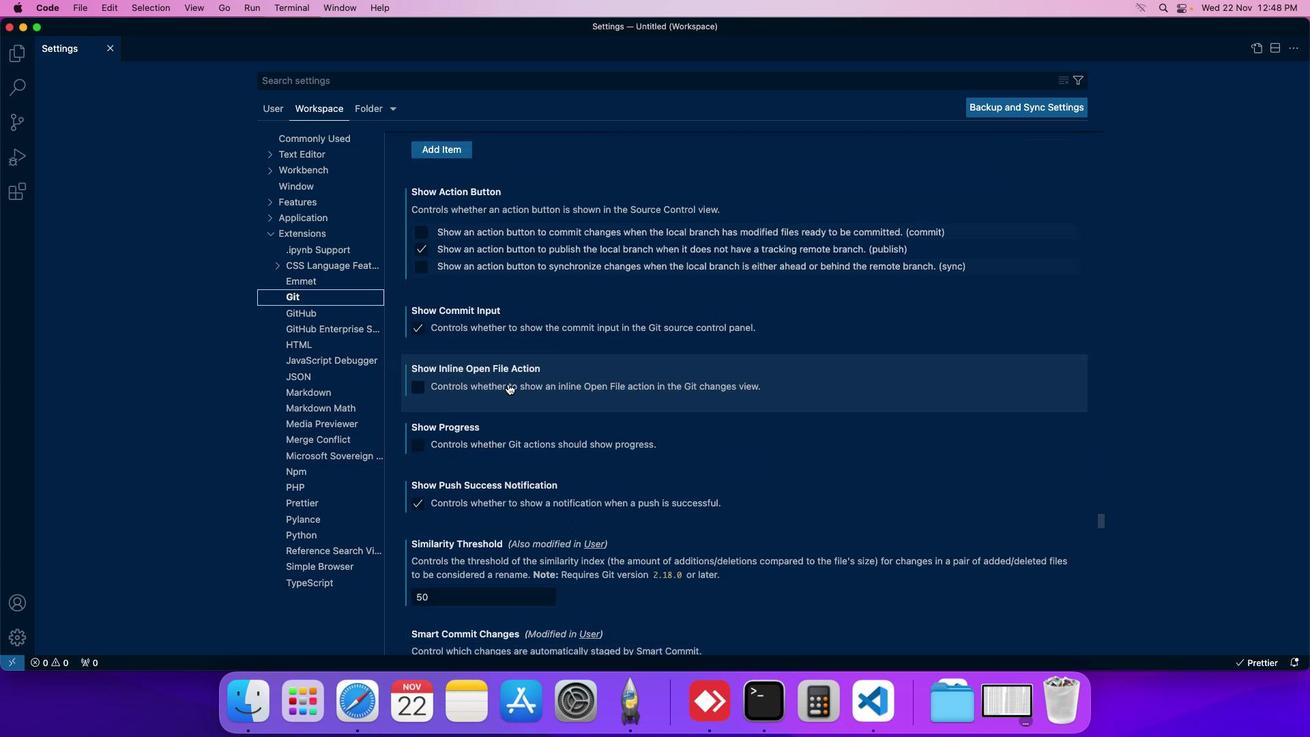 
Action: Mouse scrolled (507, 383) with delta (0, 0)
Screenshot: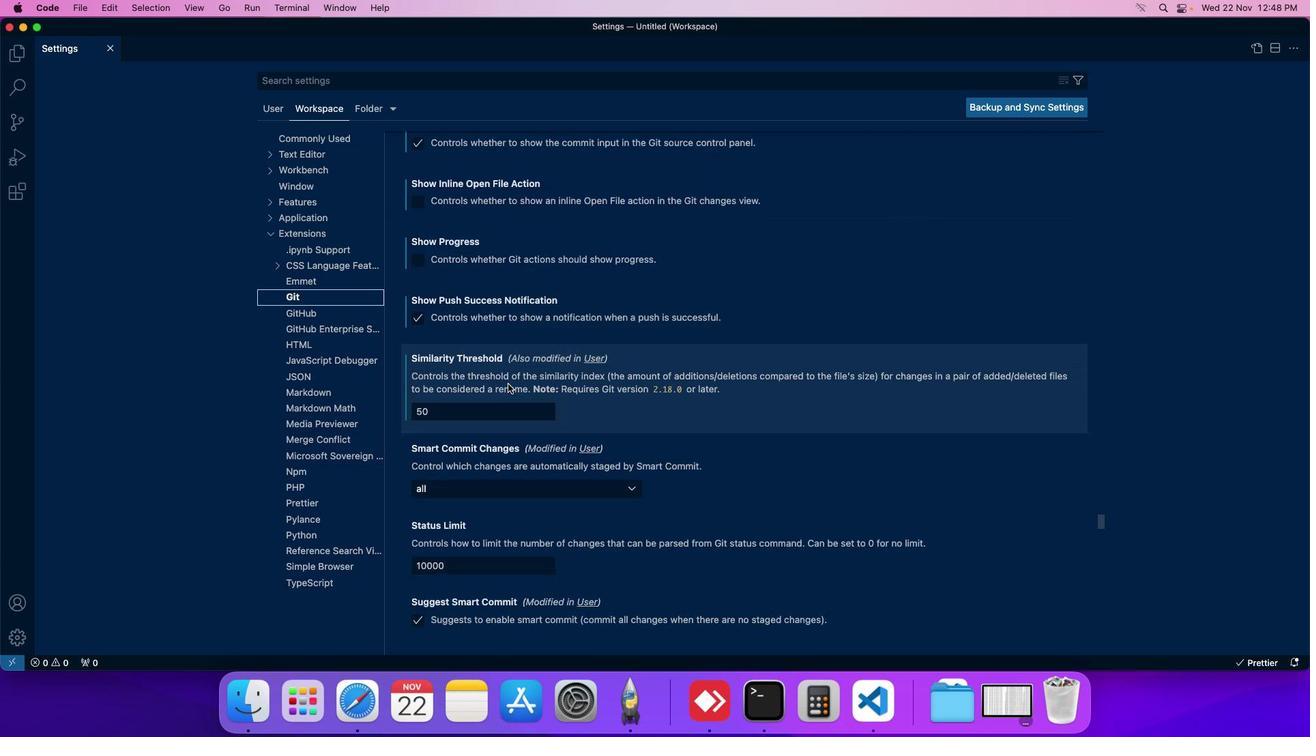 
Action: Mouse moved to (483, 486)
Screenshot: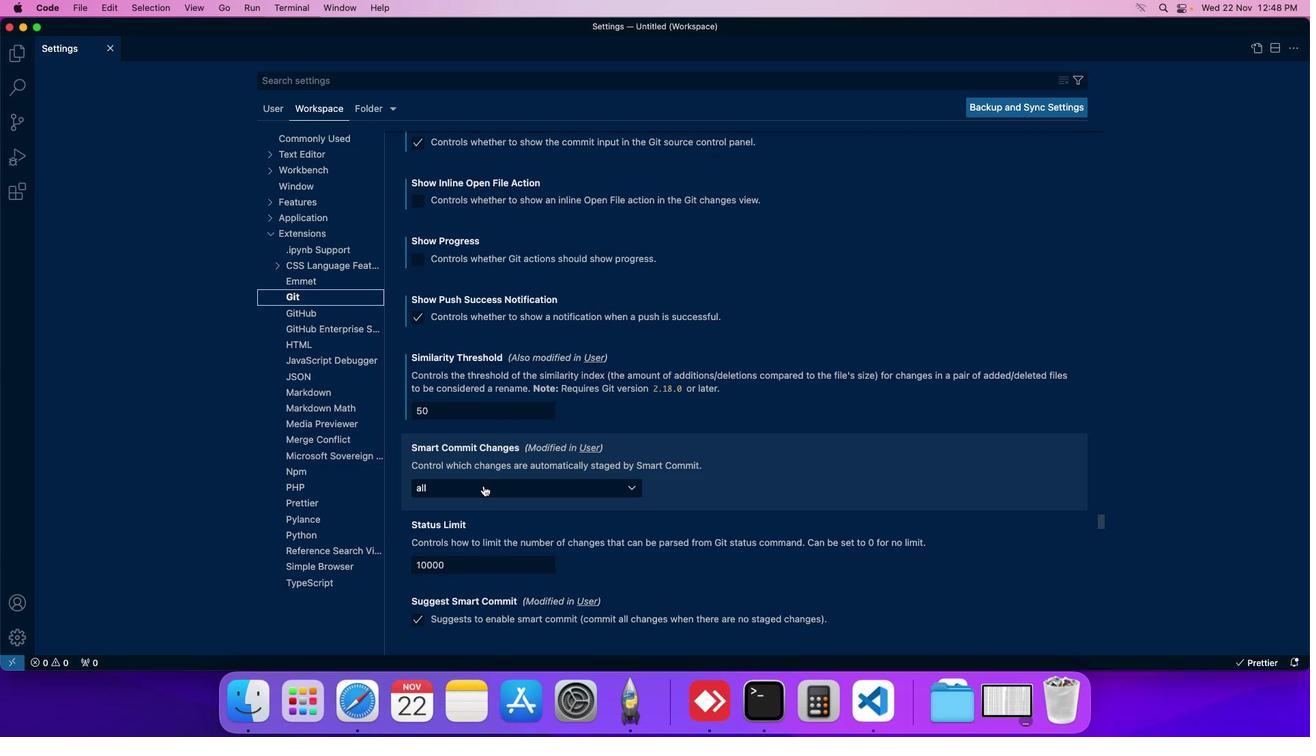 
Action: Mouse pressed left at (483, 486)
Screenshot: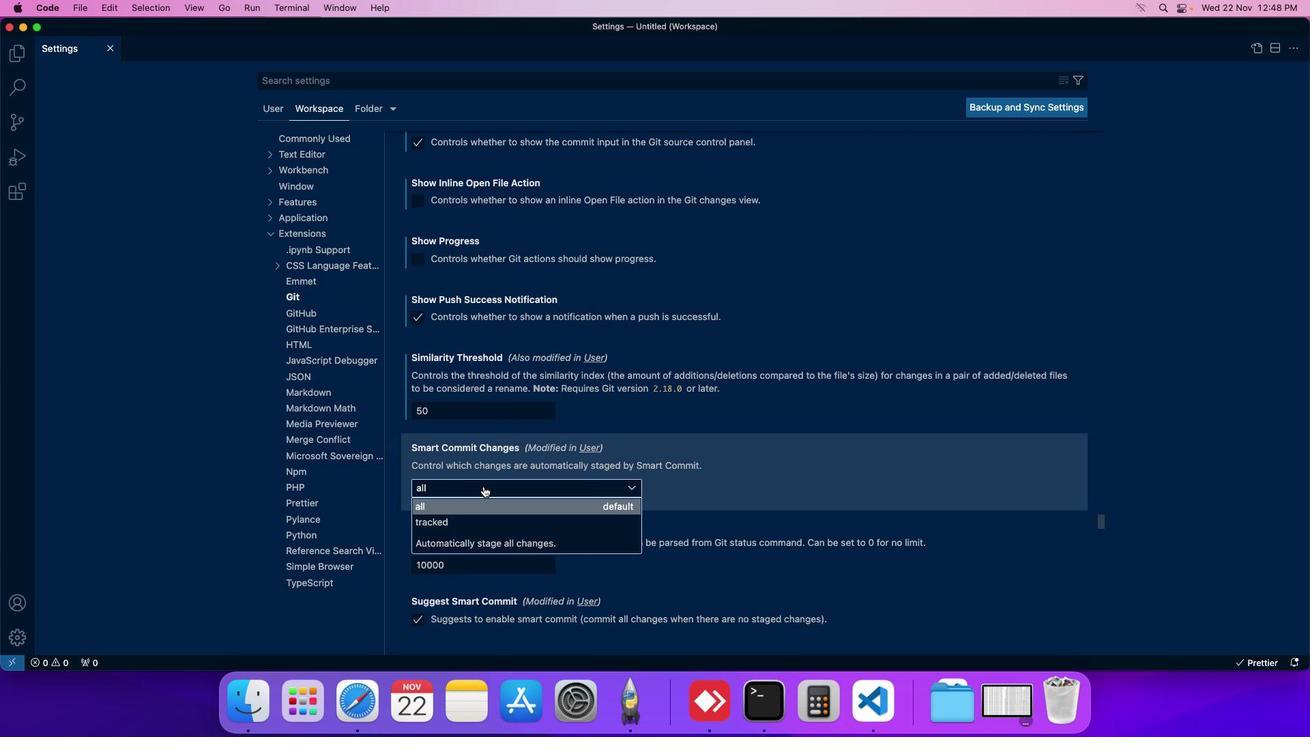 
Action: Mouse moved to (462, 509)
Screenshot: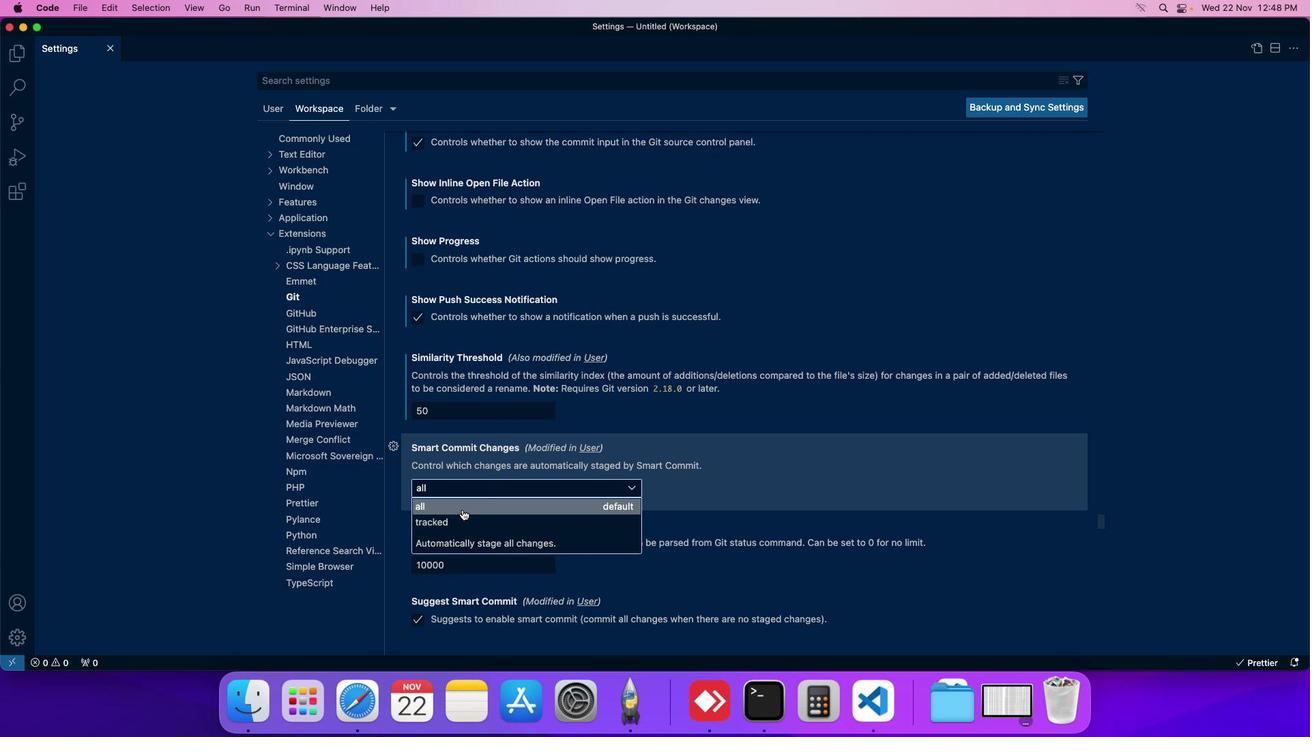 
Action: Mouse pressed left at (462, 509)
Screenshot: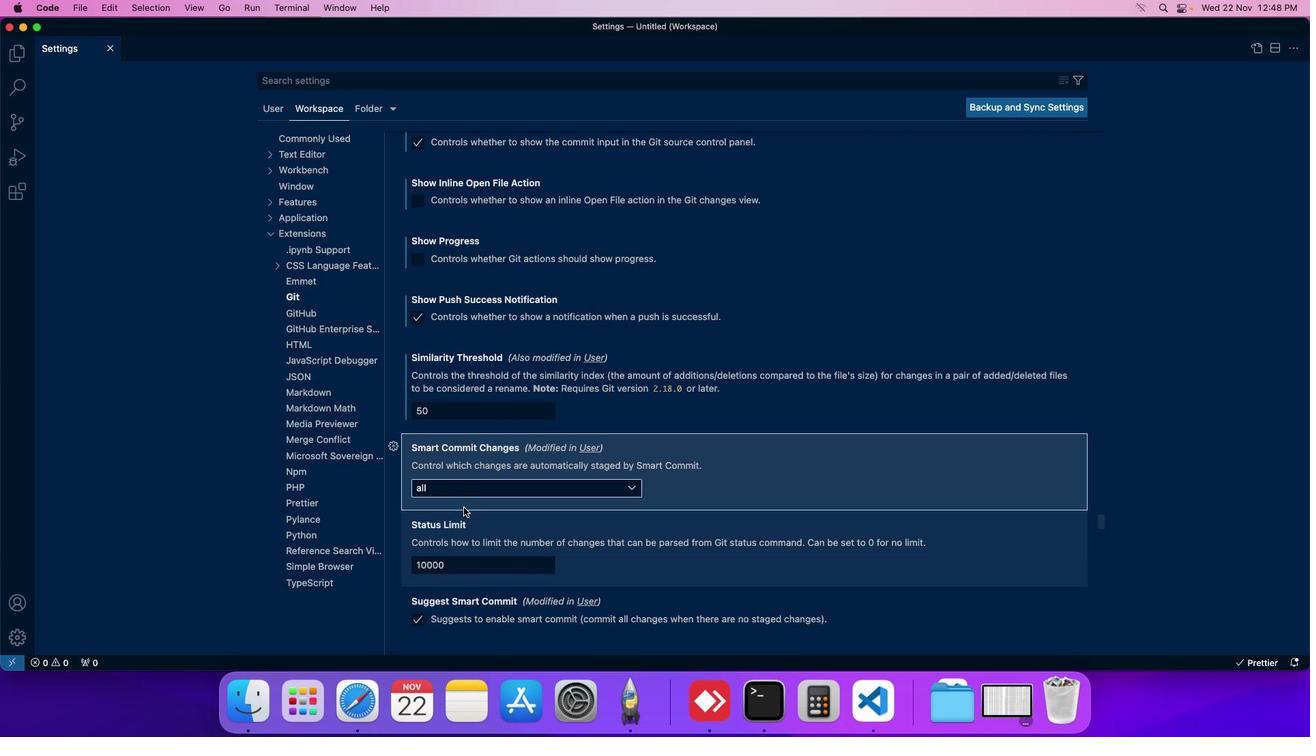 
Action: Mouse moved to (472, 490)
Screenshot: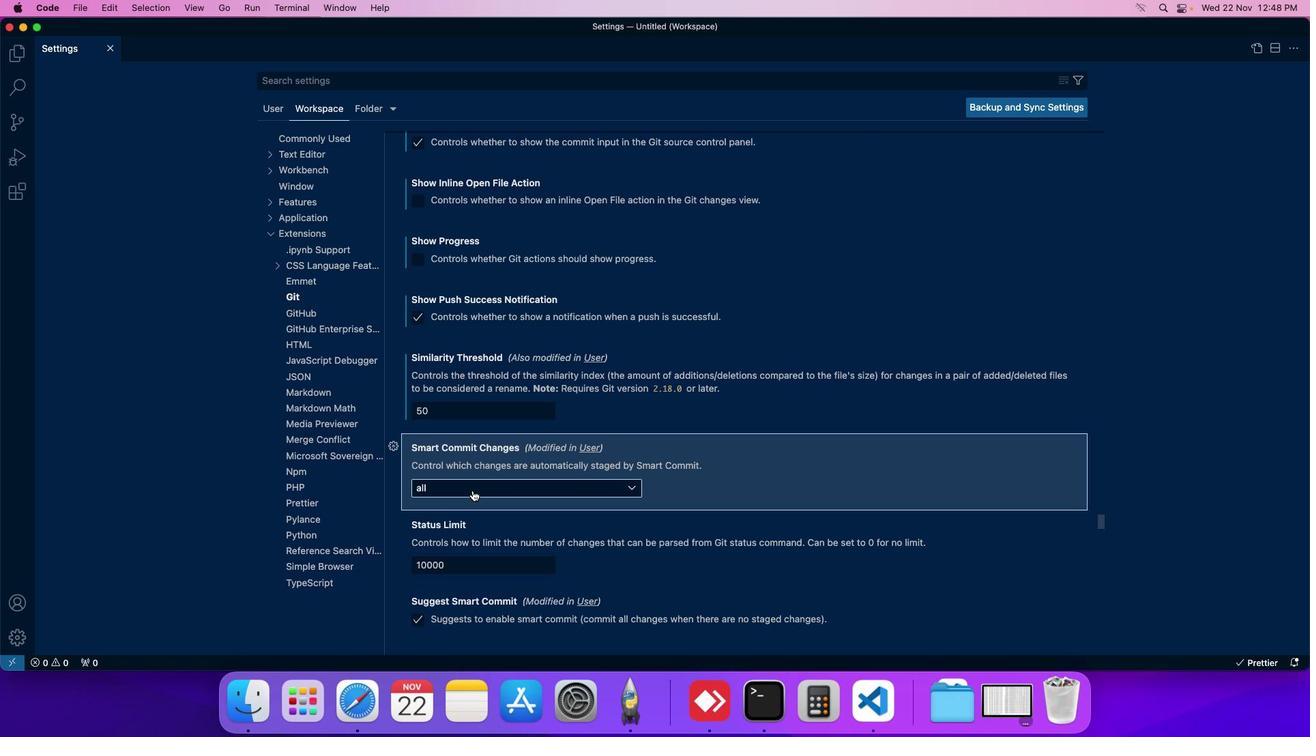 
